 Task: Create a due date automation trigger when advanced on, on the monday of the week a card is due add dates not due today at 11:00 AM.
Action: Mouse moved to (976, 293)
Screenshot: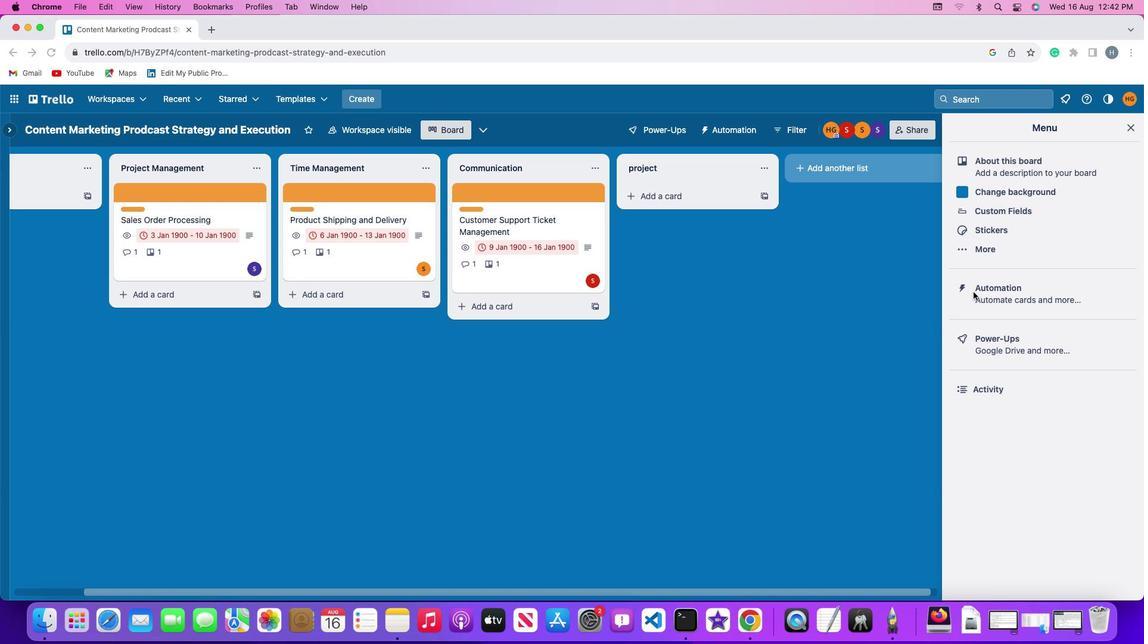 
Action: Mouse pressed left at (976, 293)
Screenshot: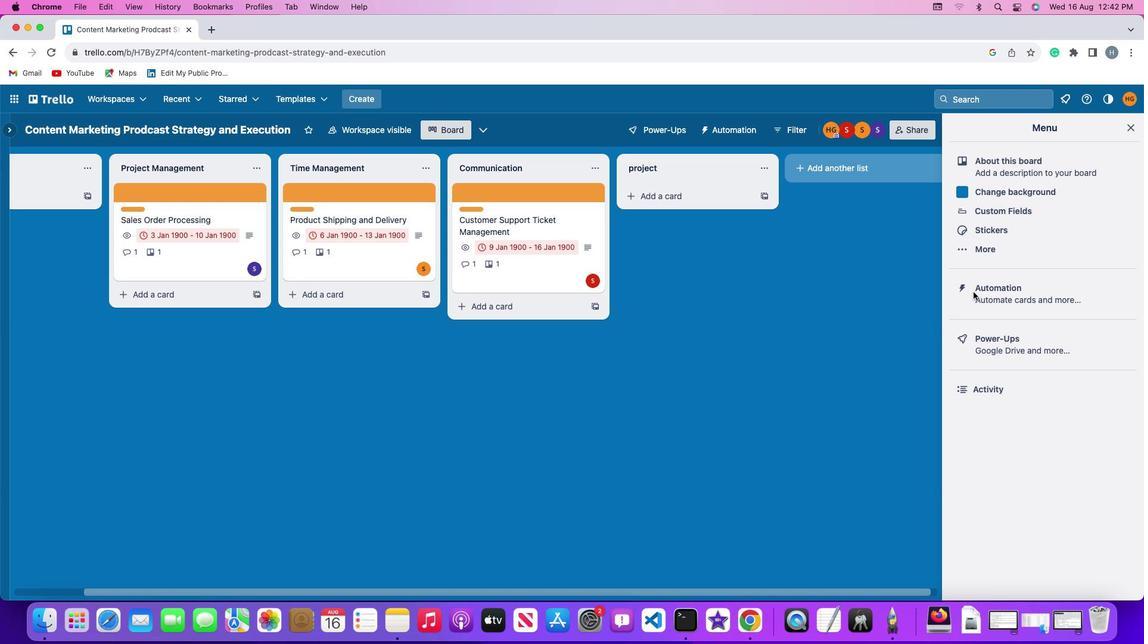 
Action: Mouse moved to (976, 293)
Screenshot: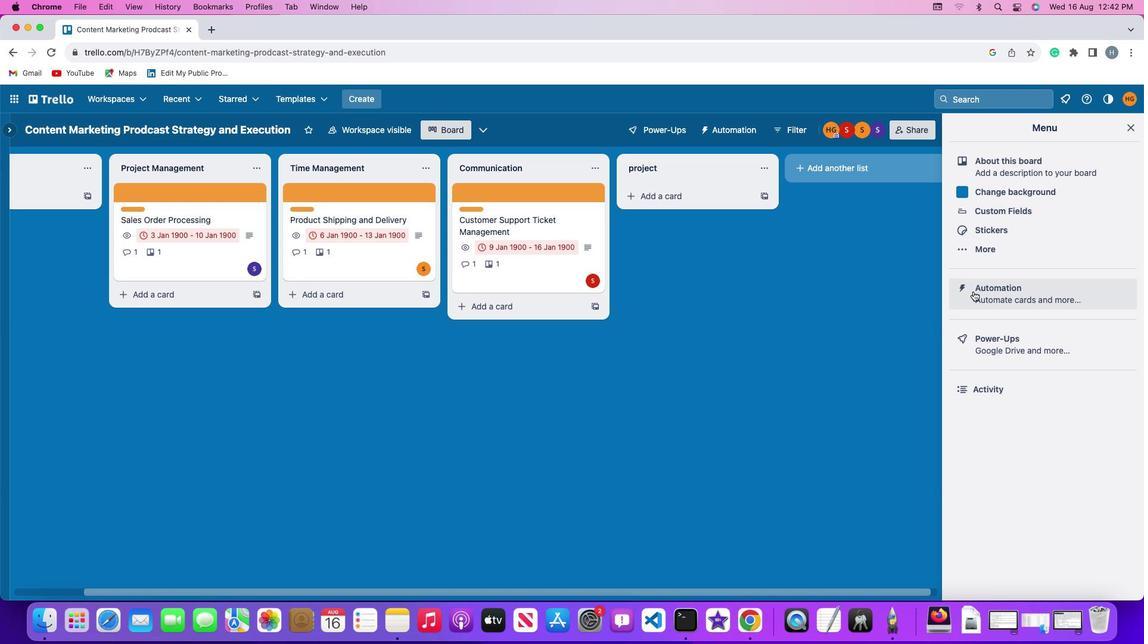 
Action: Mouse pressed left at (976, 293)
Screenshot: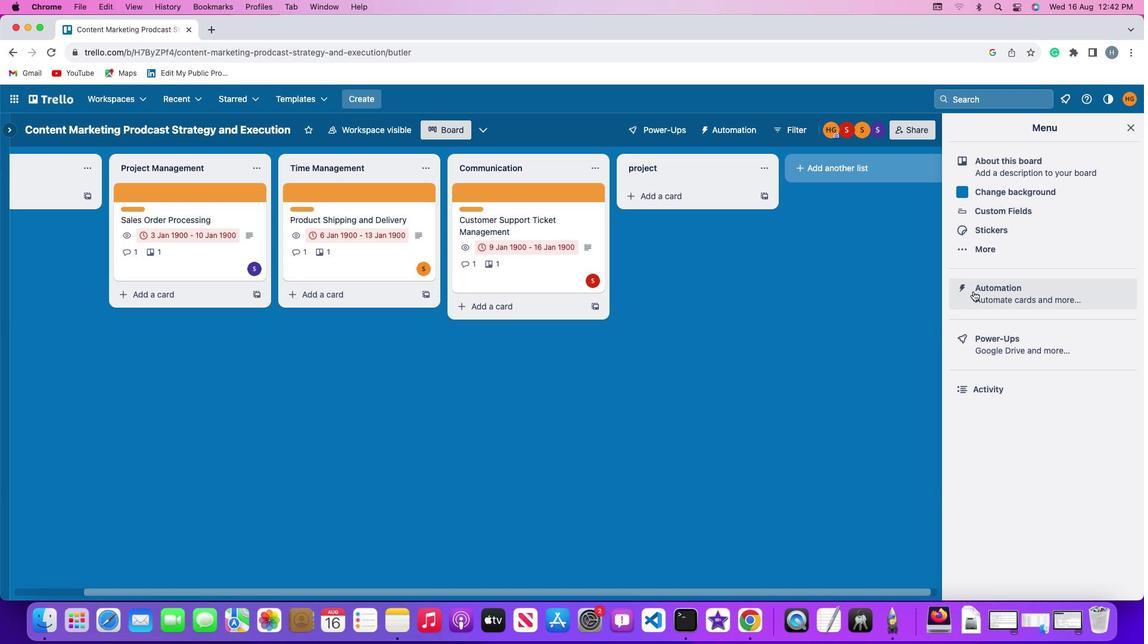 
Action: Mouse moved to (64, 286)
Screenshot: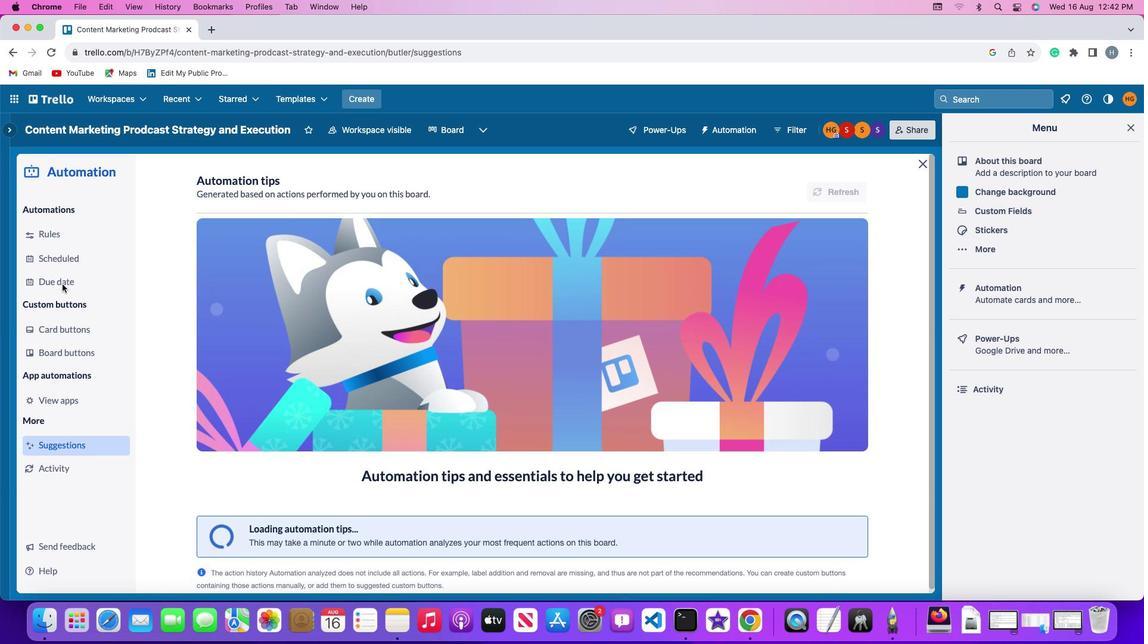 
Action: Mouse pressed left at (64, 286)
Screenshot: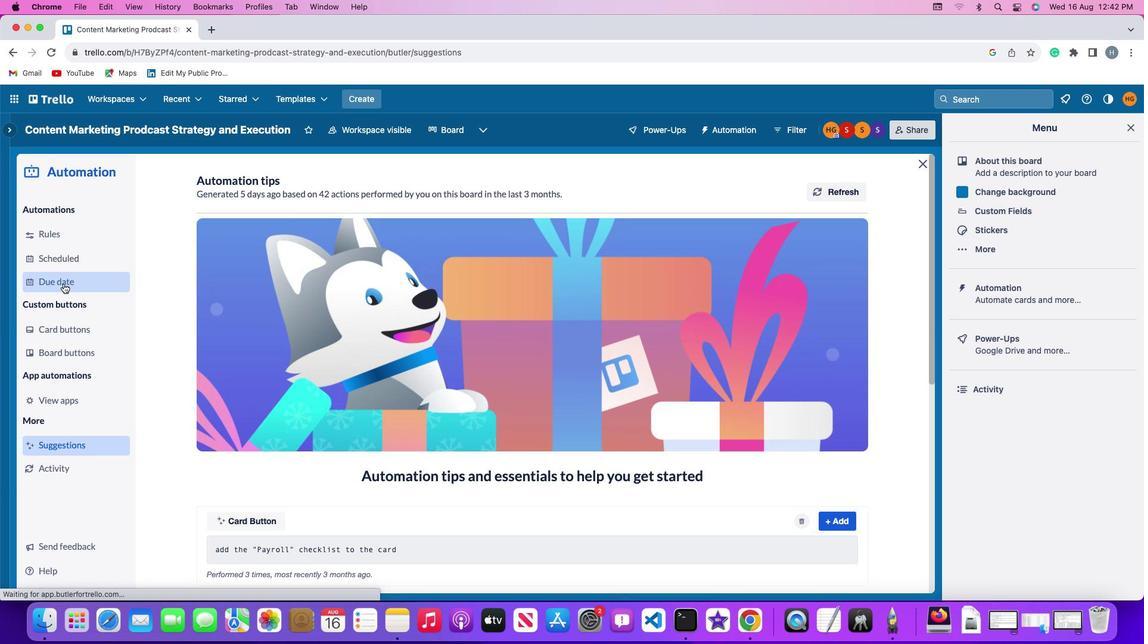 
Action: Mouse moved to (806, 186)
Screenshot: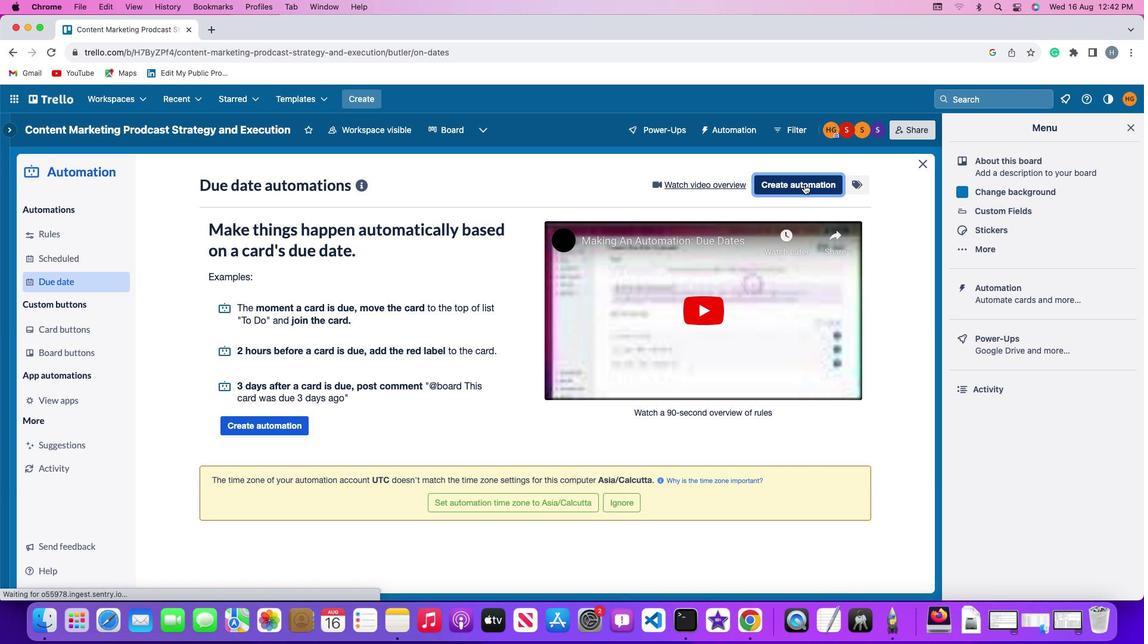 
Action: Mouse pressed left at (806, 186)
Screenshot: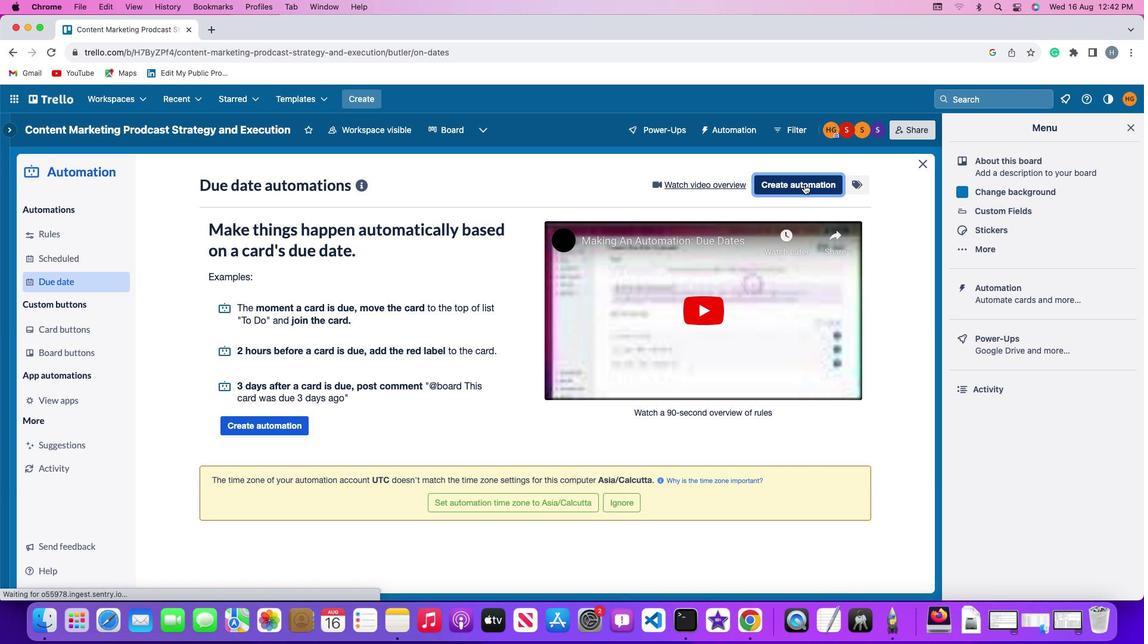 
Action: Mouse moved to (254, 302)
Screenshot: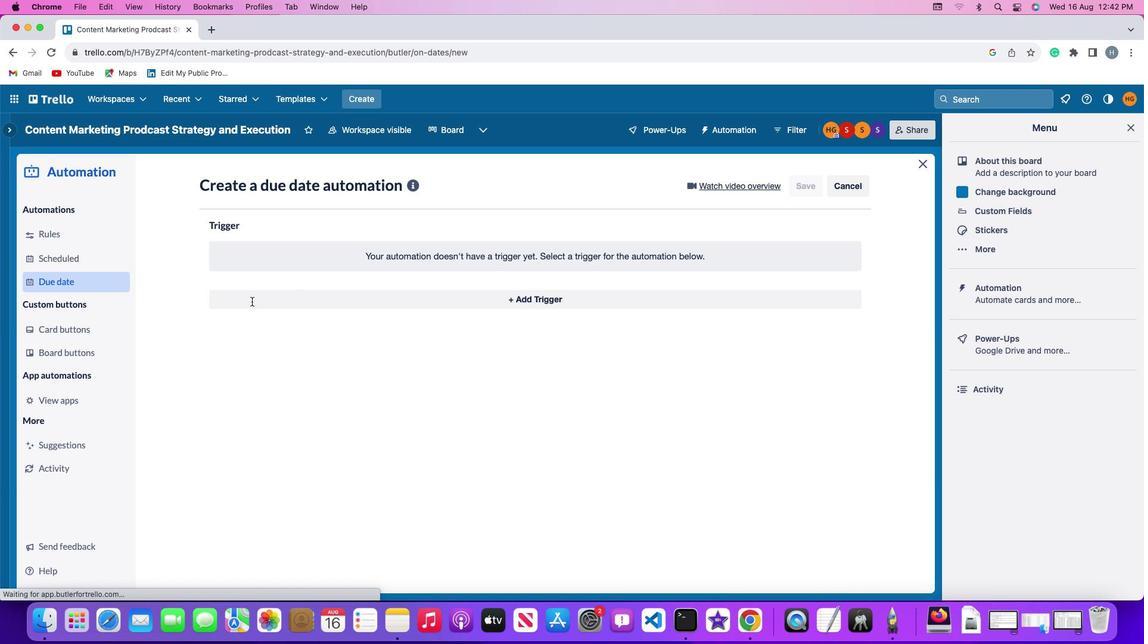 
Action: Mouse pressed left at (254, 302)
Screenshot: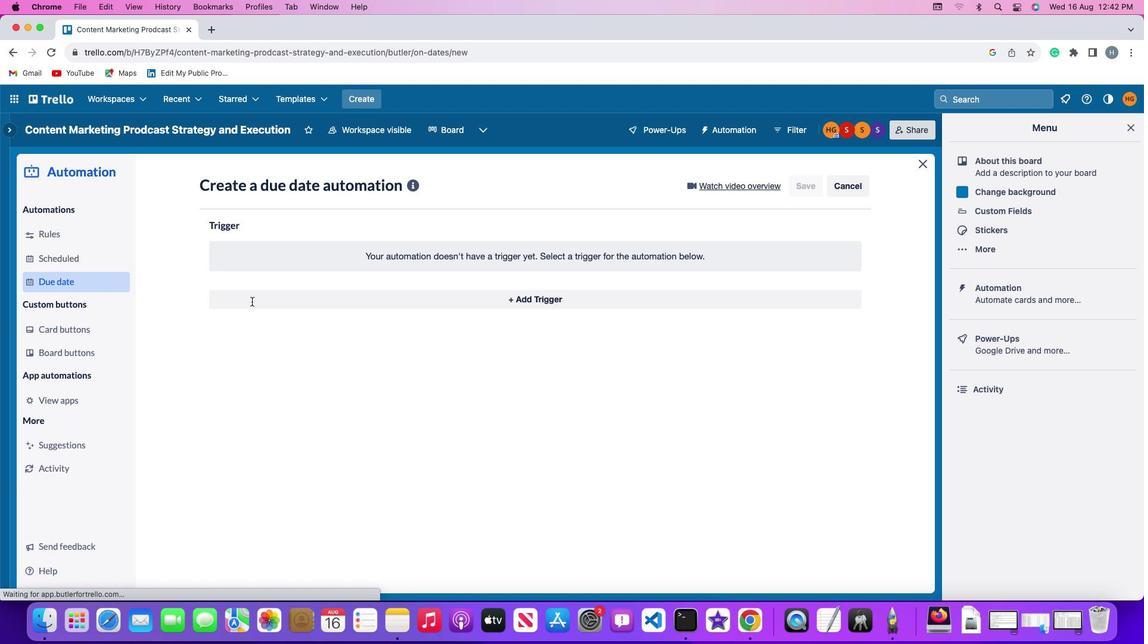 
Action: Mouse moved to (262, 514)
Screenshot: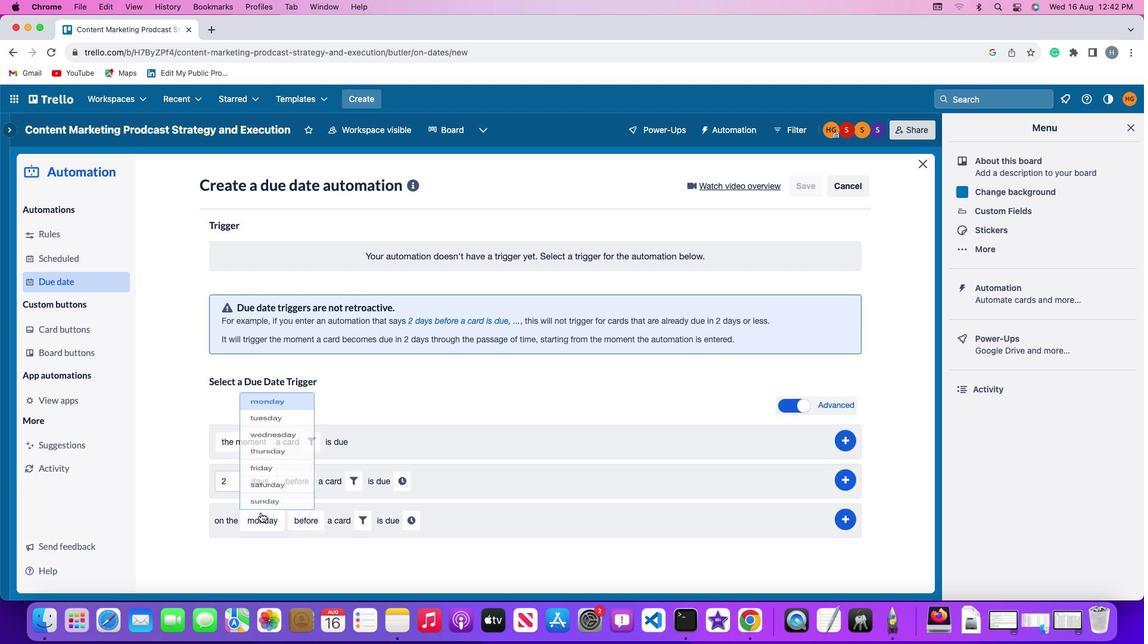 
Action: Mouse pressed left at (262, 514)
Screenshot: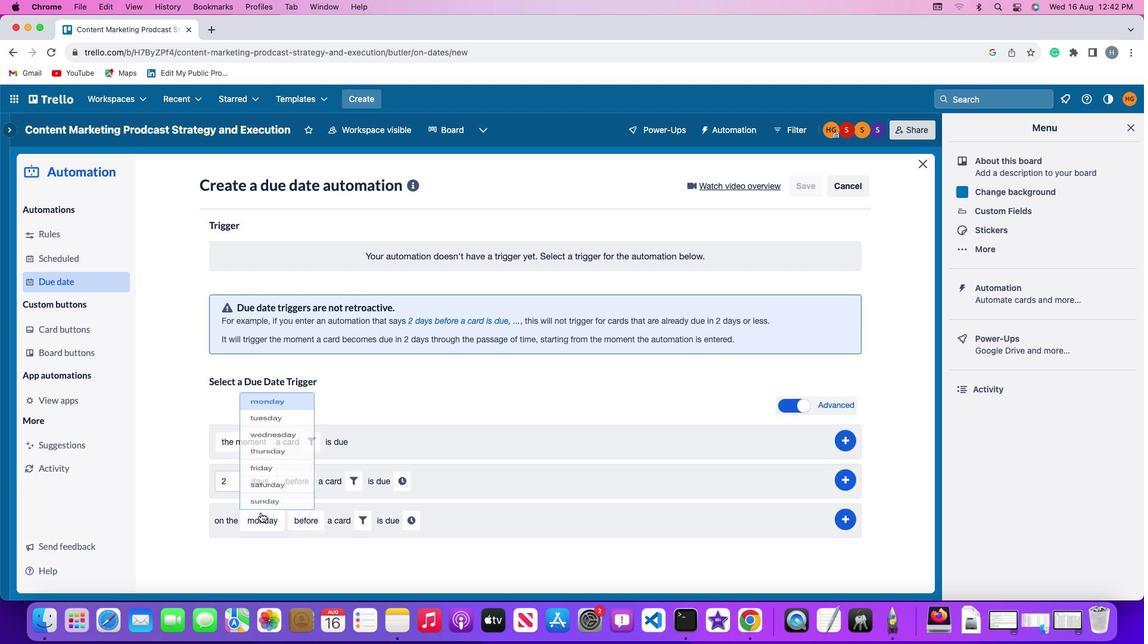 
Action: Mouse moved to (272, 359)
Screenshot: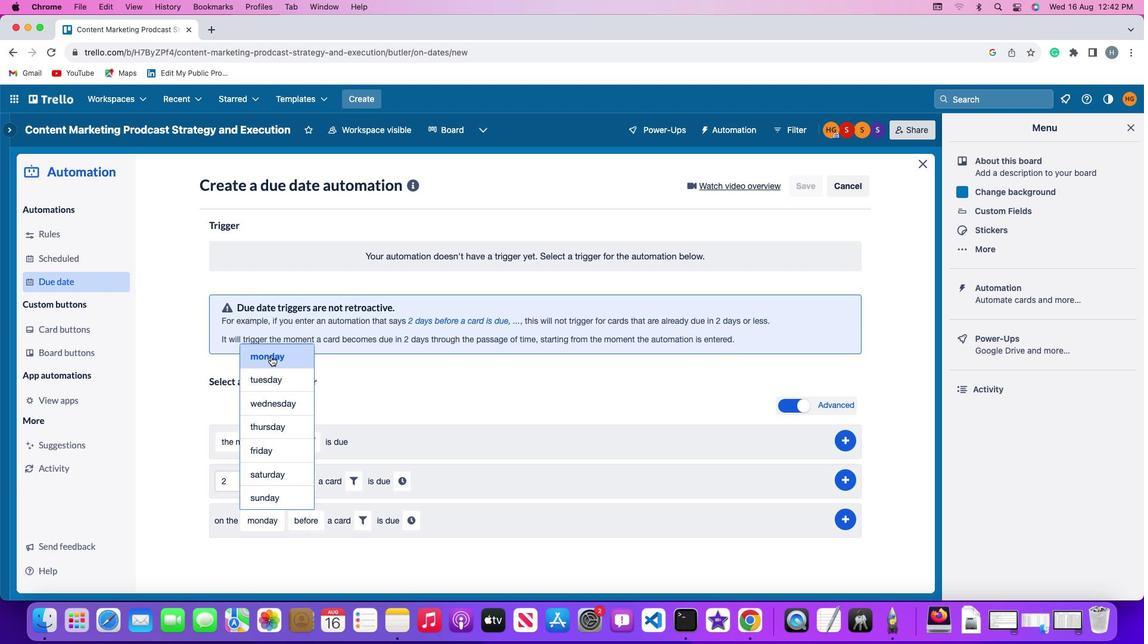 
Action: Mouse pressed left at (272, 359)
Screenshot: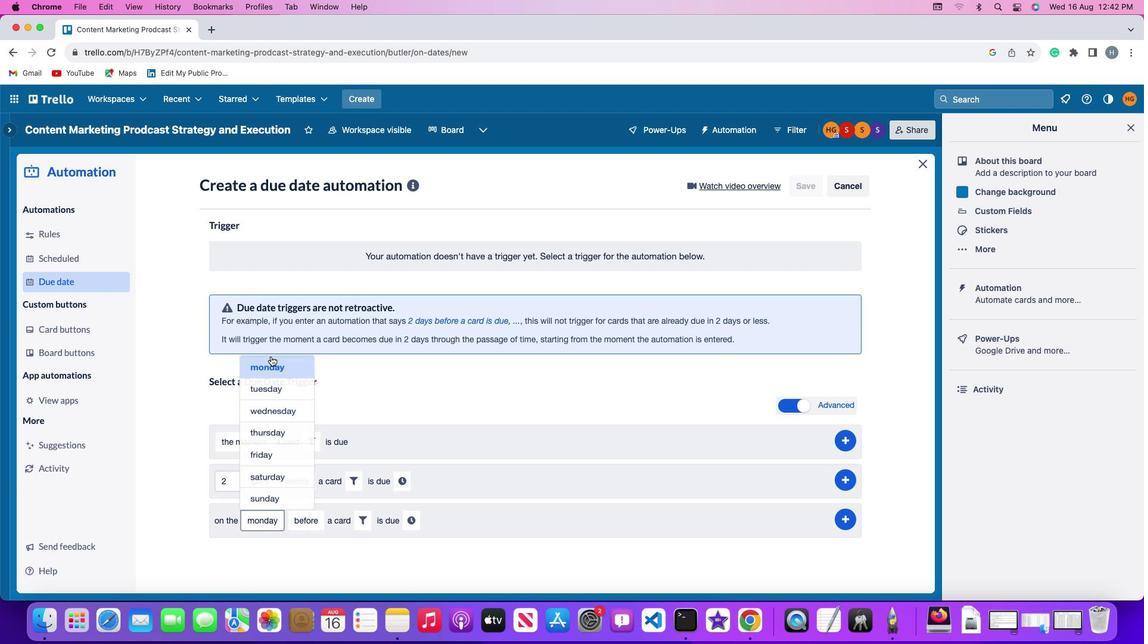 
Action: Mouse moved to (307, 530)
Screenshot: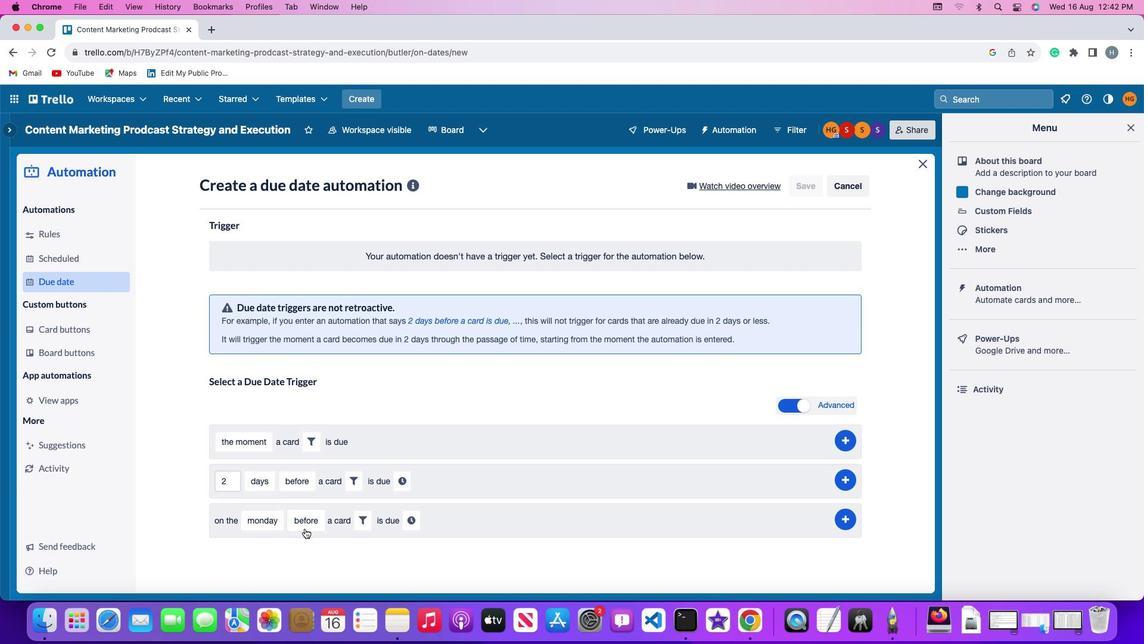 
Action: Mouse pressed left at (307, 530)
Screenshot: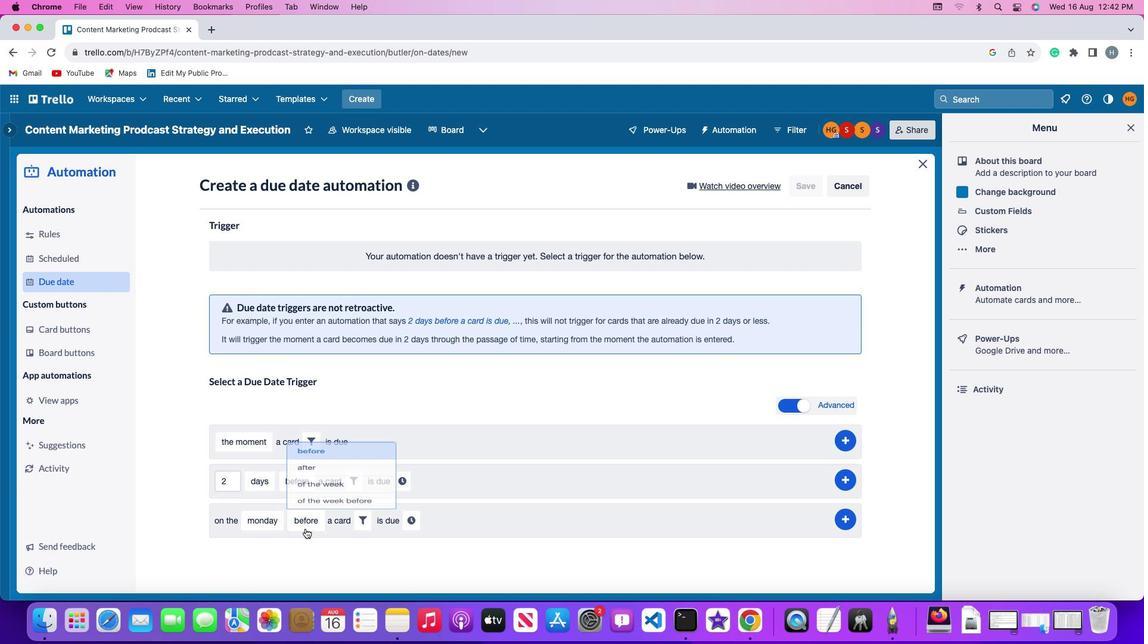
Action: Mouse moved to (317, 472)
Screenshot: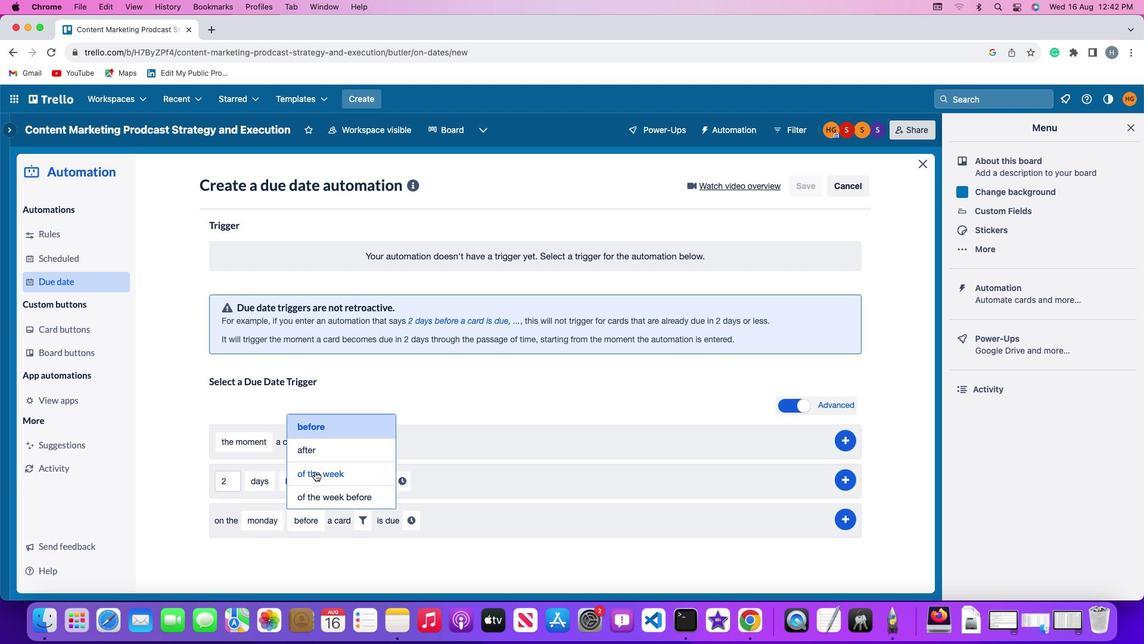 
Action: Mouse pressed left at (317, 472)
Screenshot: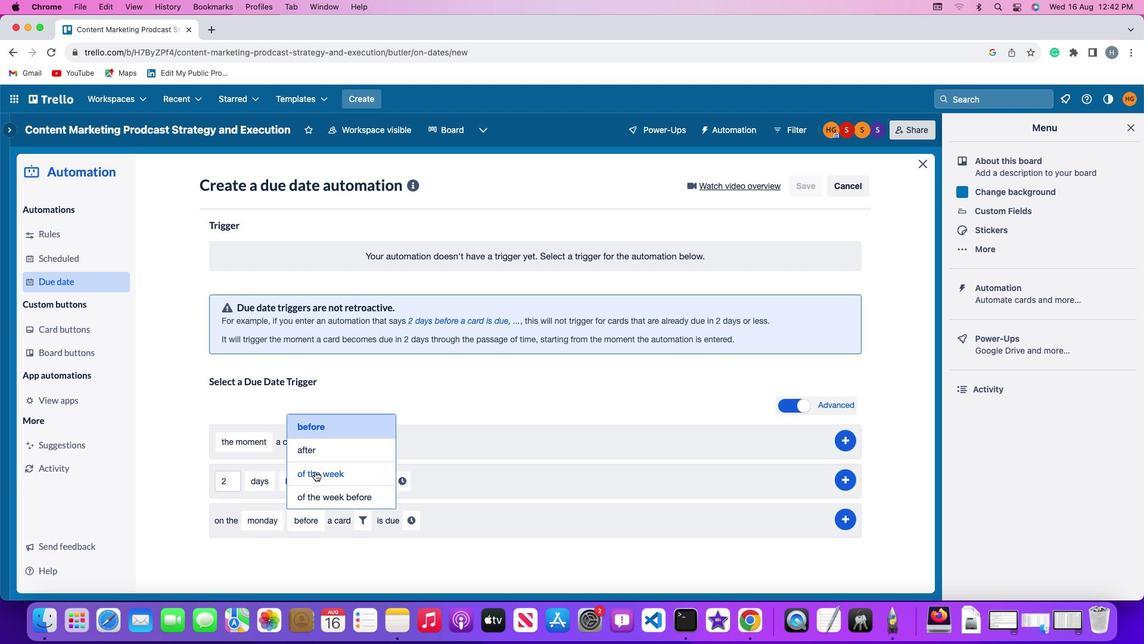 
Action: Mouse moved to (379, 519)
Screenshot: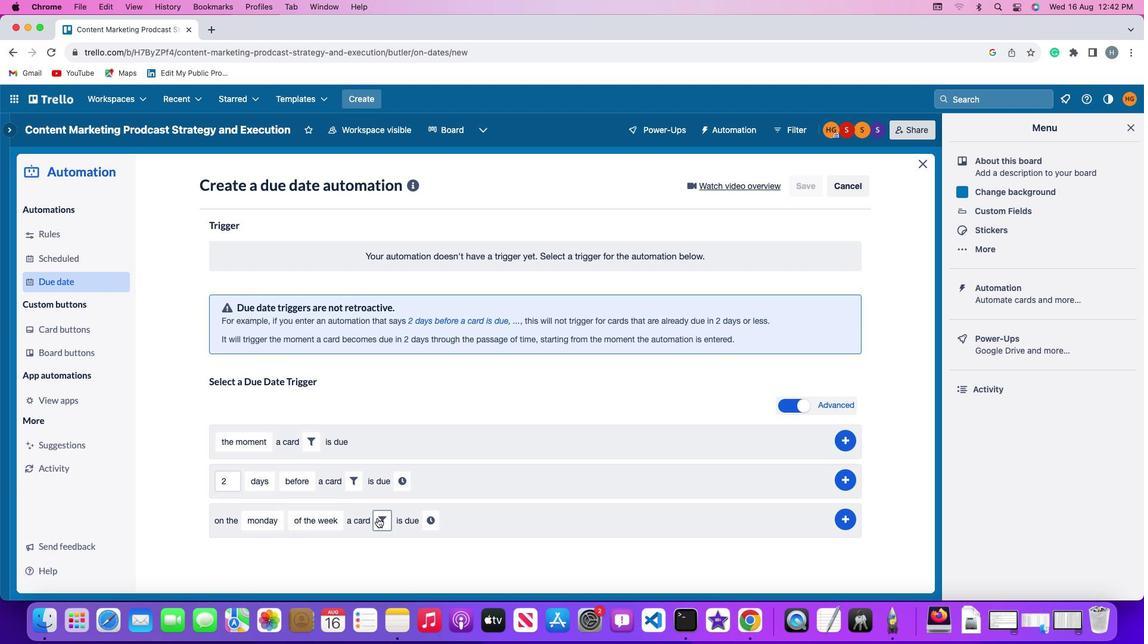 
Action: Mouse pressed left at (379, 519)
Screenshot: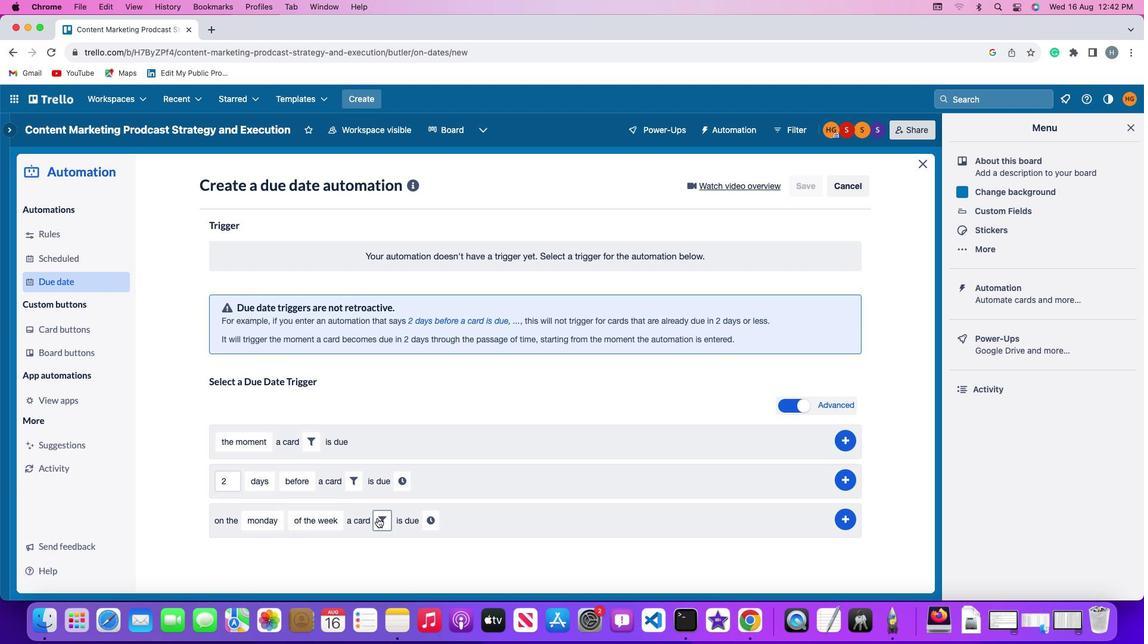 
Action: Mouse moved to (443, 554)
Screenshot: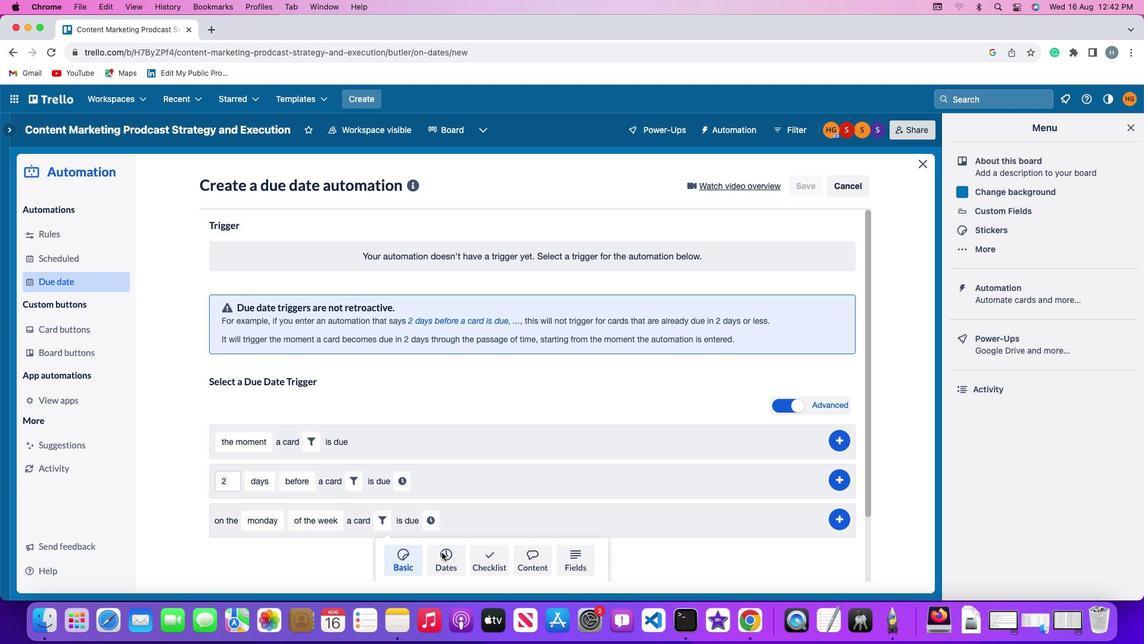 
Action: Mouse pressed left at (443, 554)
Screenshot: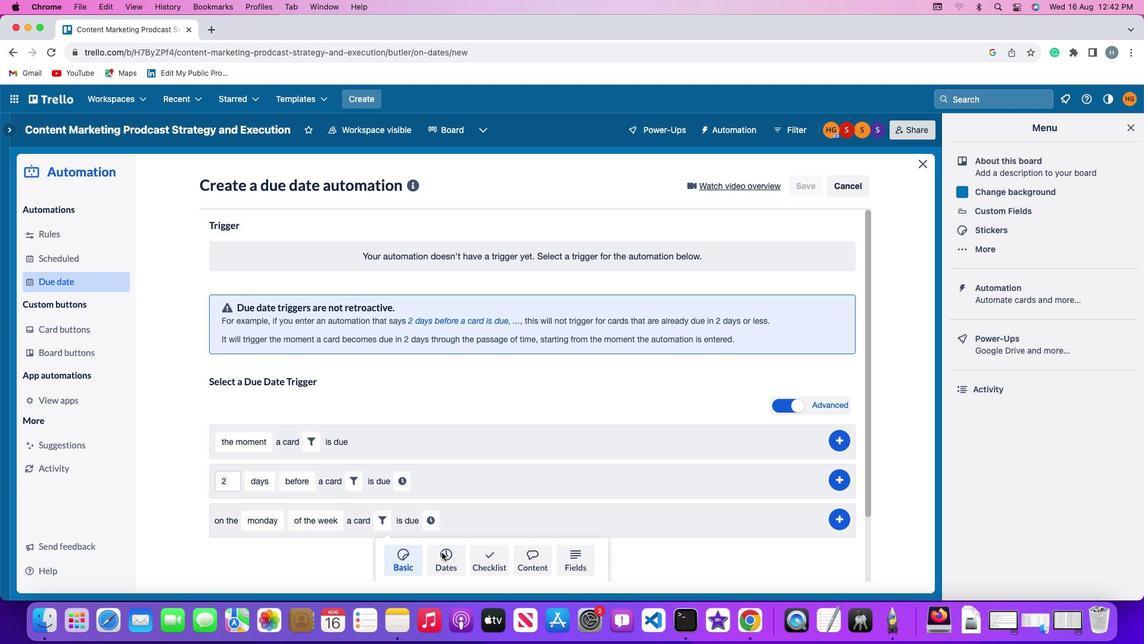 
Action: Mouse moved to (310, 565)
Screenshot: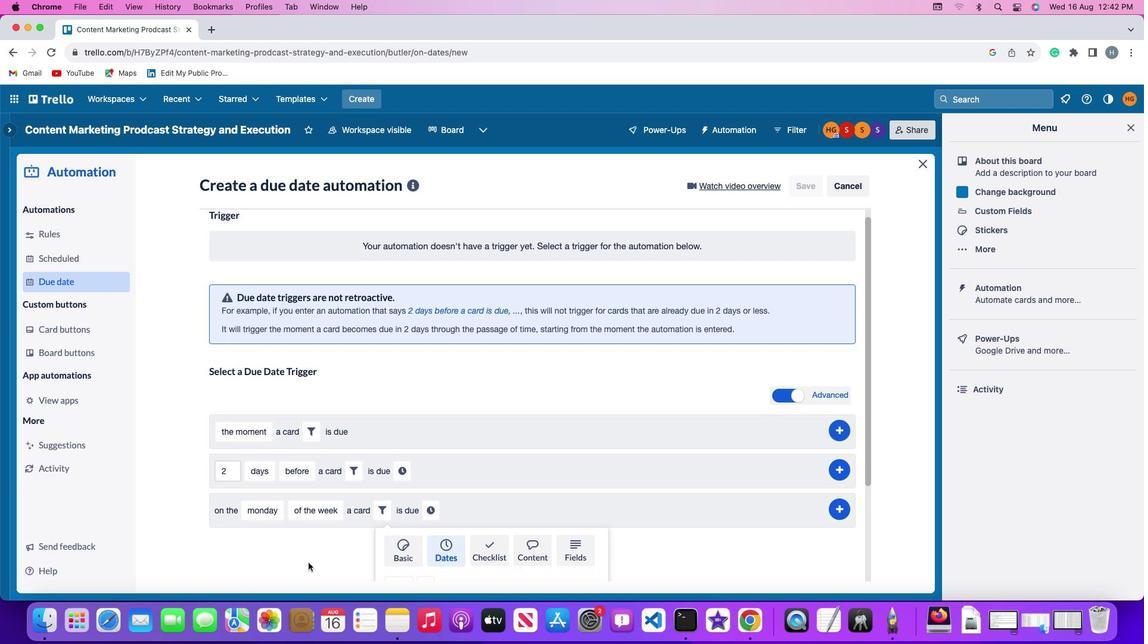 
Action: Mouse scrolled (310, 565) with delta (1, 1)
Screenshot: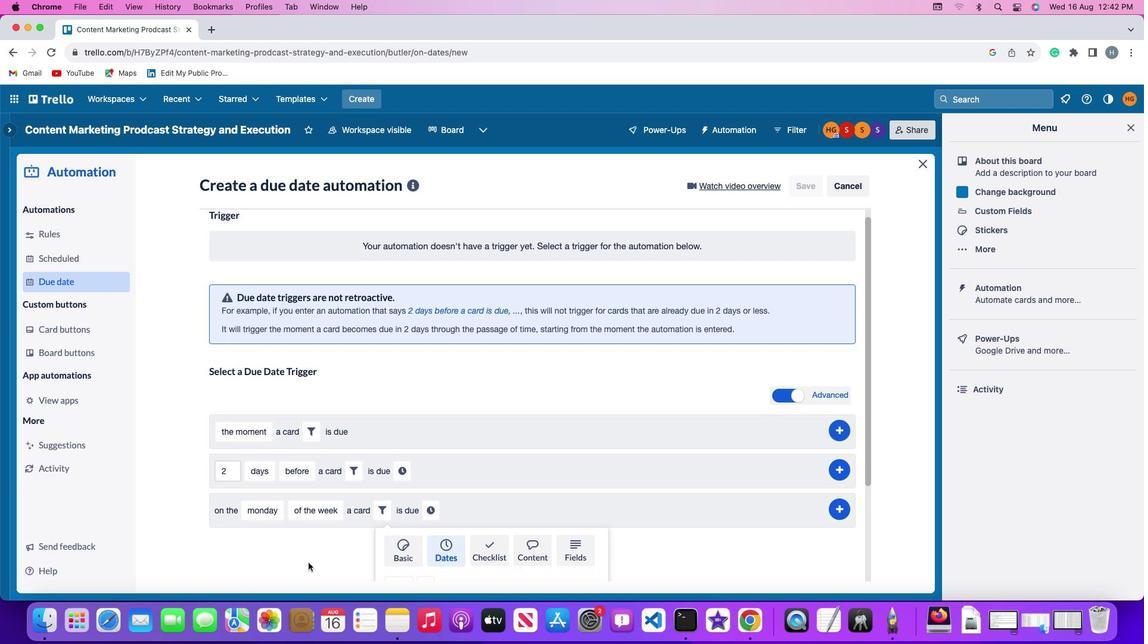 
Action: Mouse scrolled (310, 565) with delta (1, 1)
Screenshot: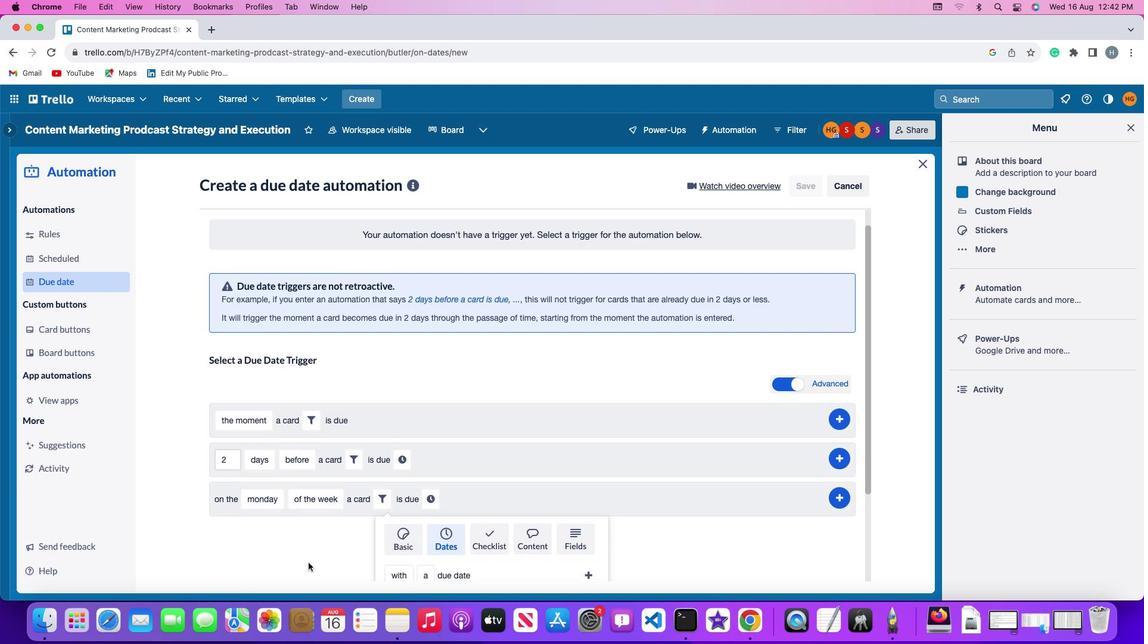 
Action: Mouse moved to (310, 564)
Screenshot: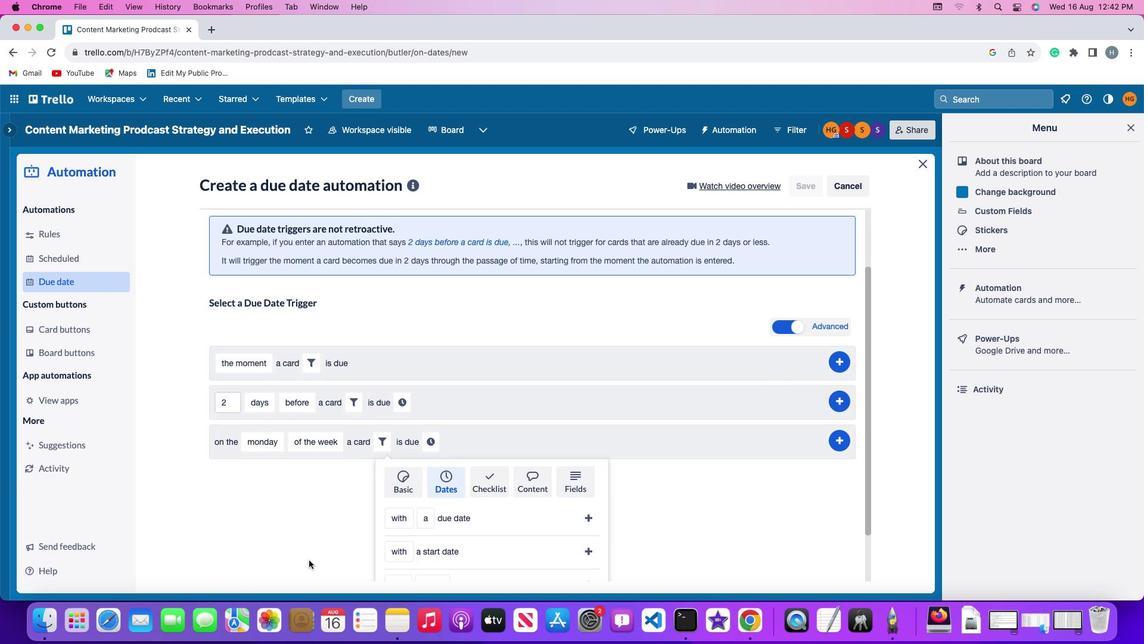 
Action: Mouse scrolled (310, 564) with delta (1, 0)
Screenshot: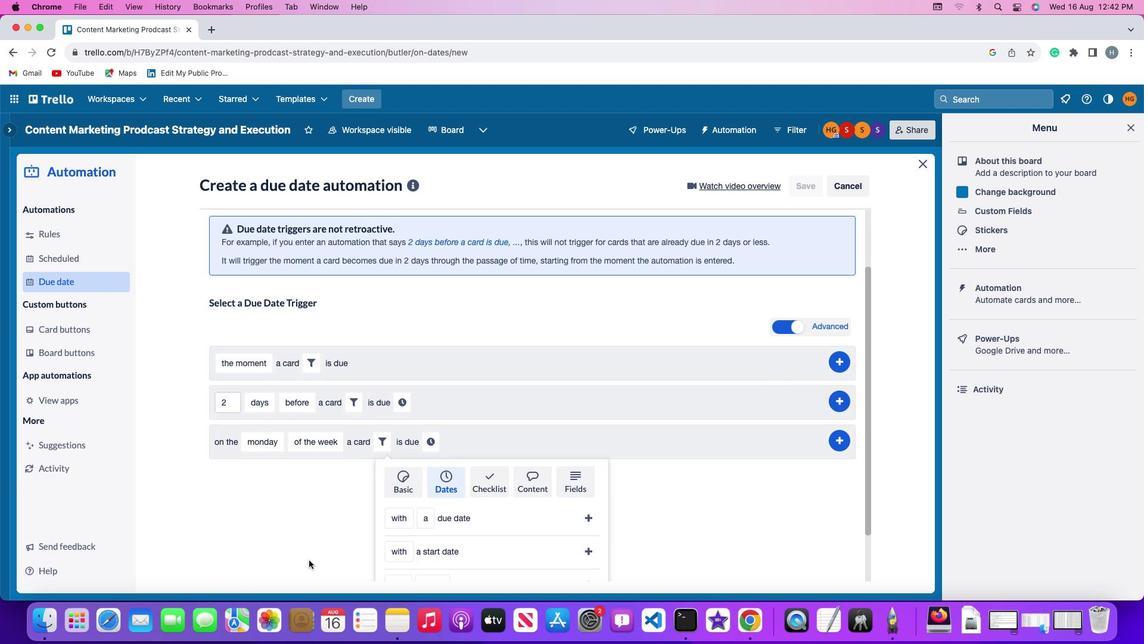 
Action: Mouse moved to (310, 564)
Screenshot: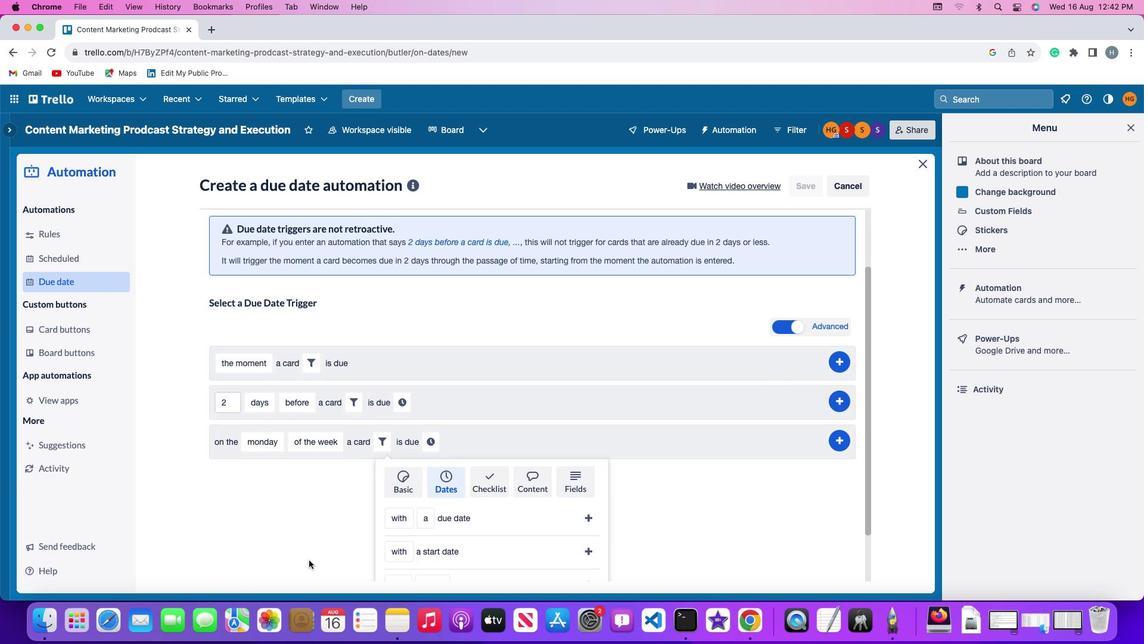 
Action: Mouse scrolled (310, 564) with delta (1, 0)
Screenshot: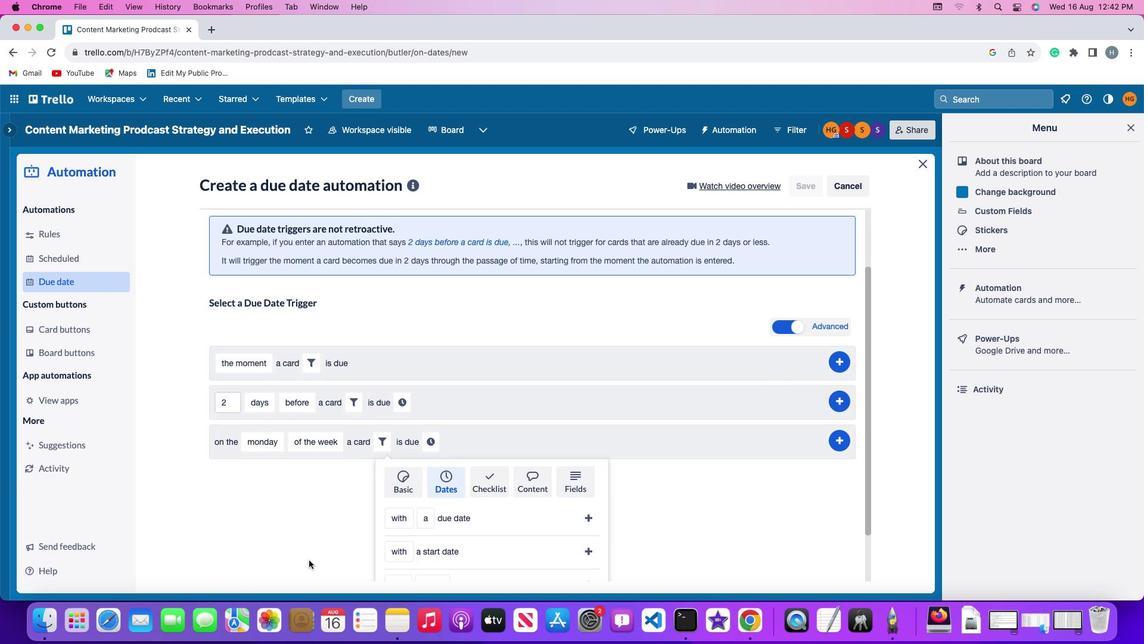 
Action: Mouse moved to (310, 564)
Screenshot: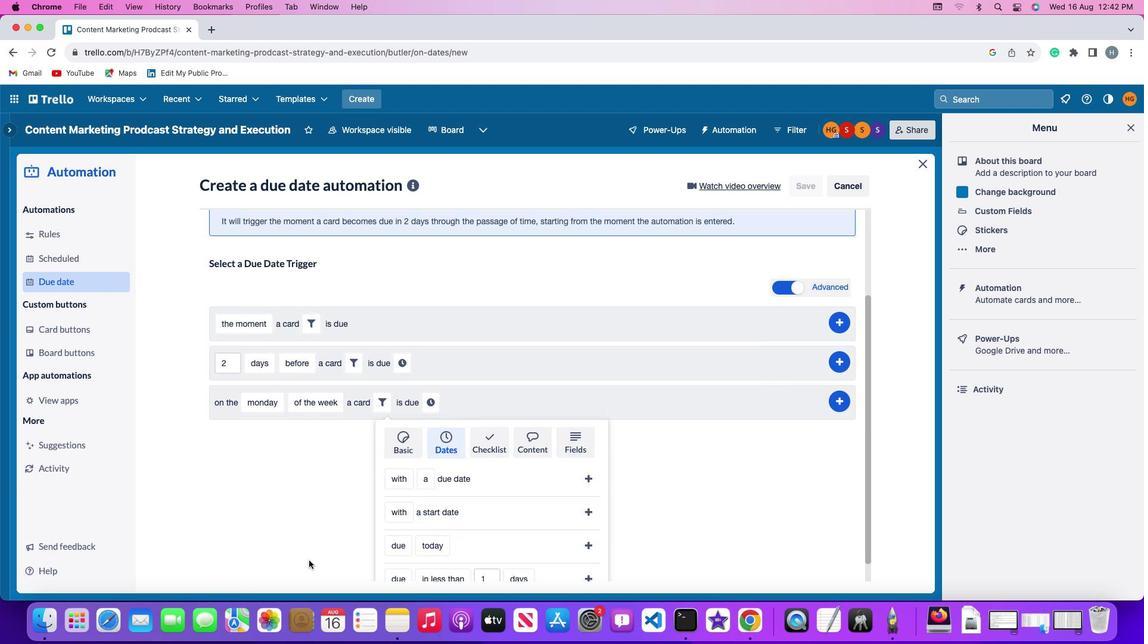 
Action: Mouse scrolled (310, 564) with delta (1, -1)
Screenshot: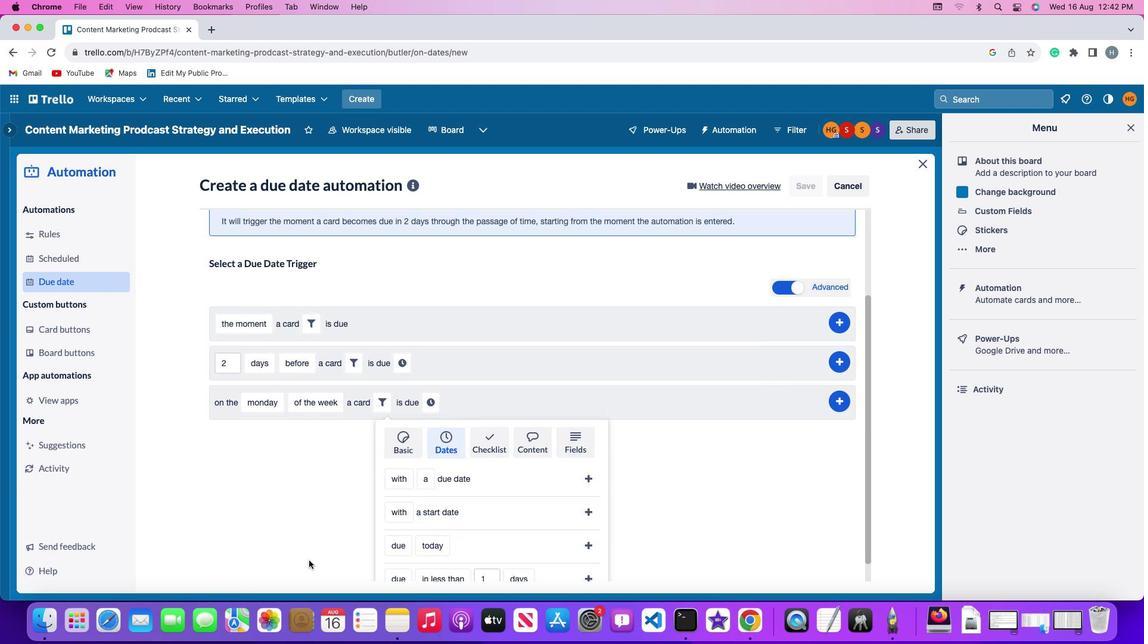 
Action: Mouse moved to (311, 562)
Screenshot: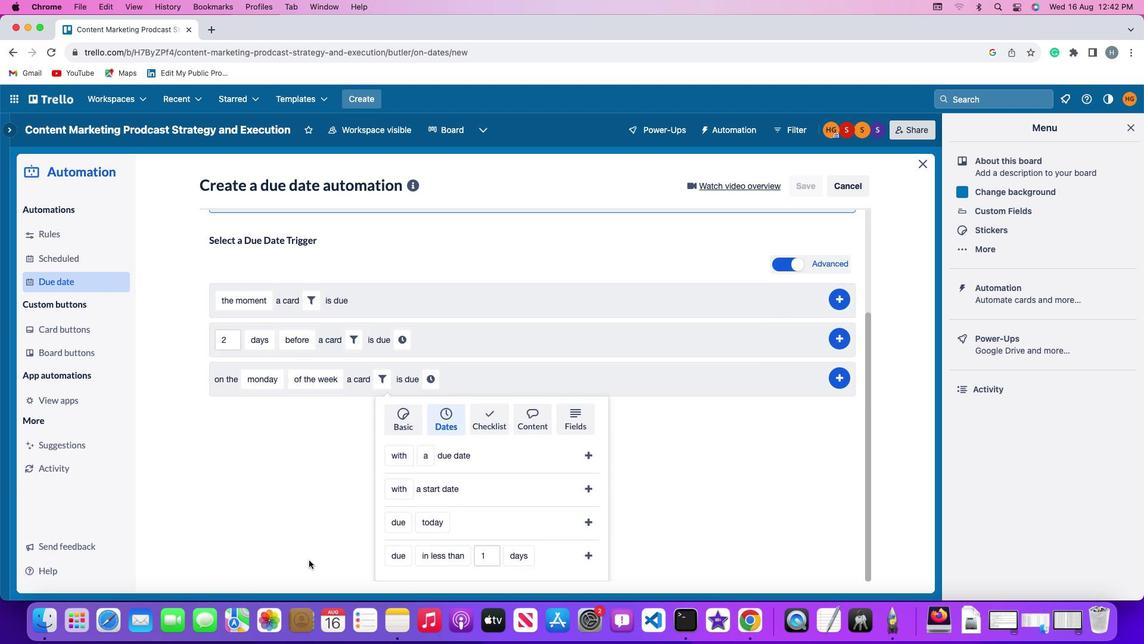 
Action: Mouse scrolled (311, 562) with delta (1, 1)
Screenshot: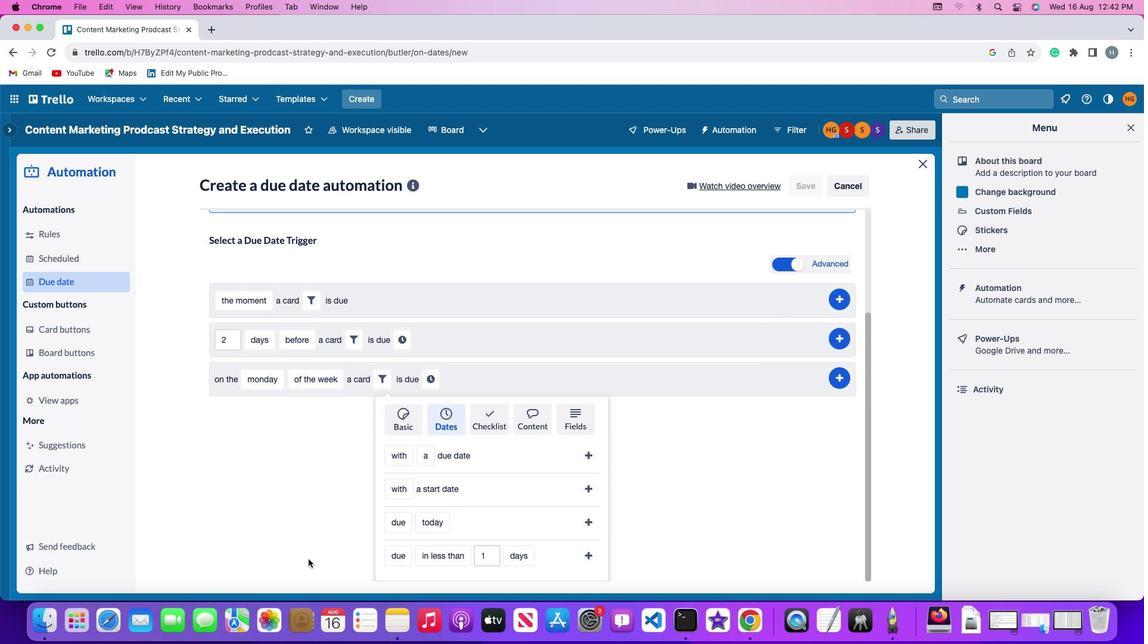 
Action: Mouse scrolled (311, 562) with delta (1, 1)
Screenshot: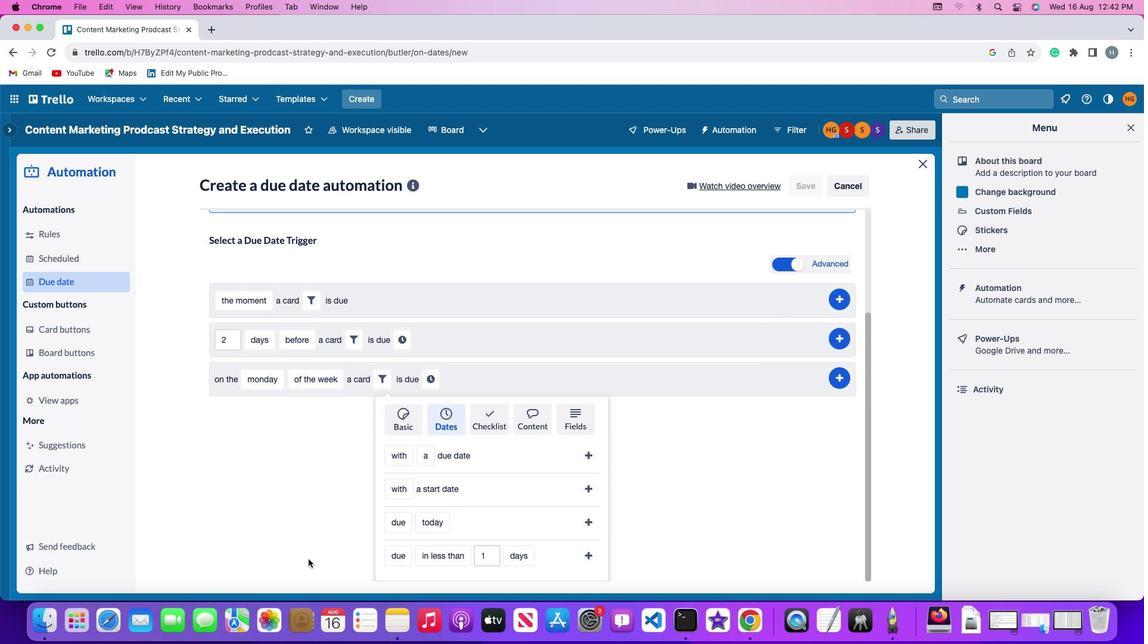 
Action: Mouse scrolled (311, 562) with delta (1, 0)
Screenshot: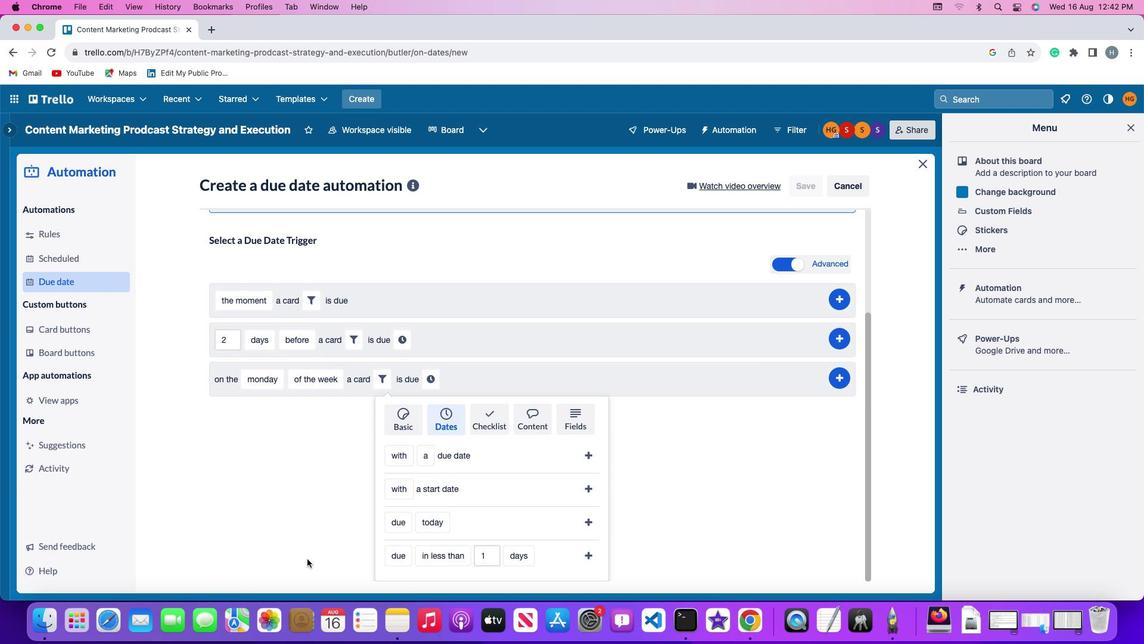 
Action: Mouse scrolled (311, 562) with delta (1, 0)
Screenshot: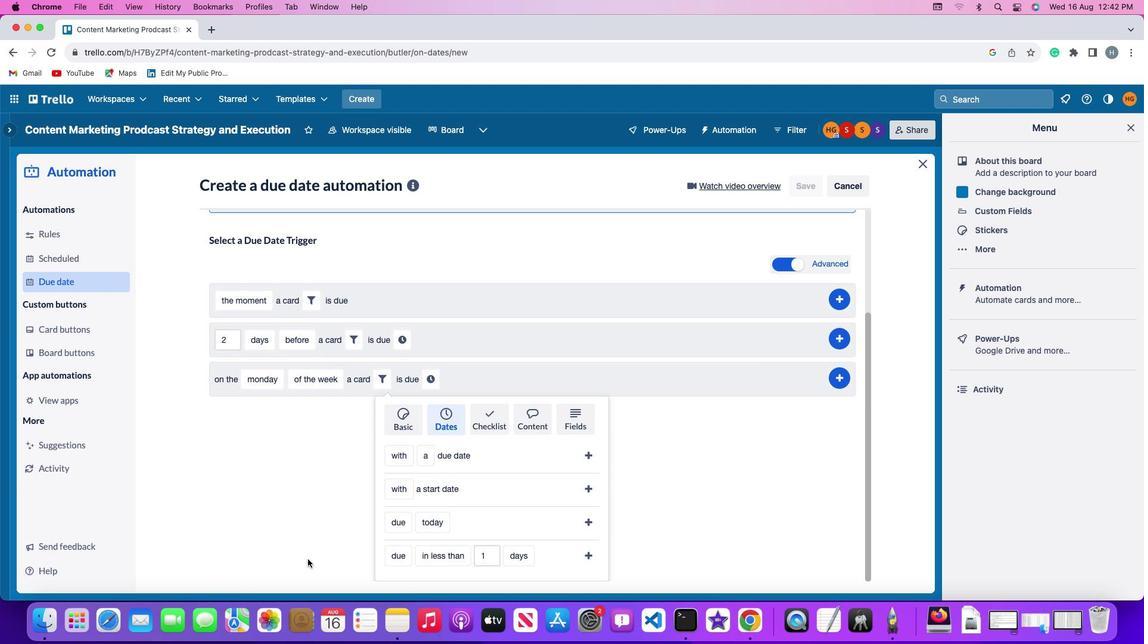 
Action: Mouse moved to (403, 523)
Screenshot: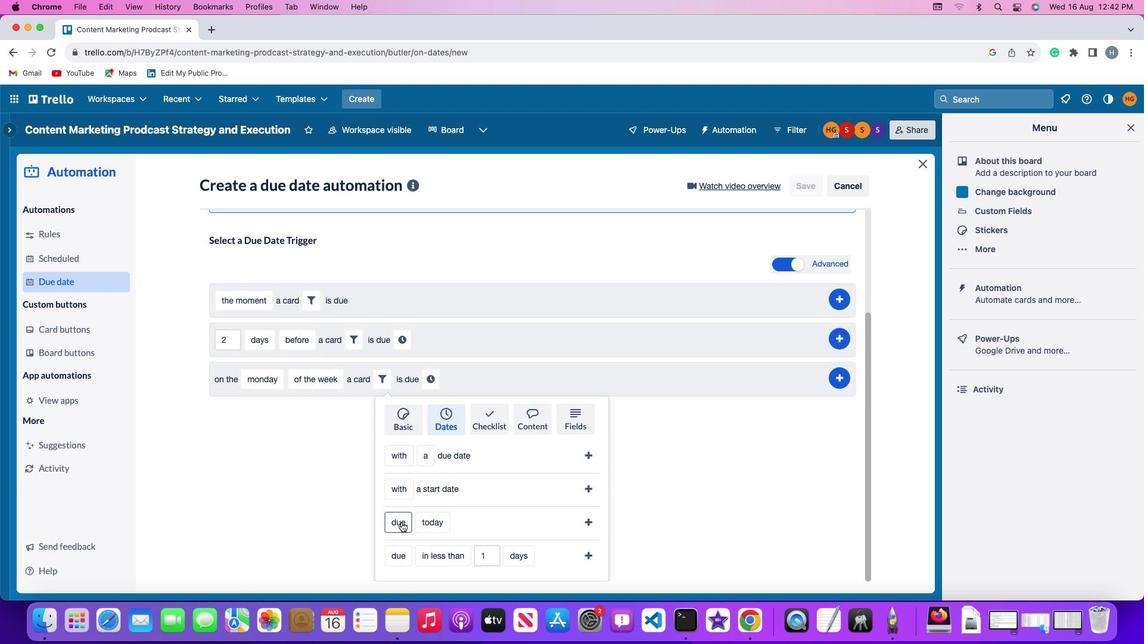 
Action: Mouse pressed left at (403, 523)
Screenshot: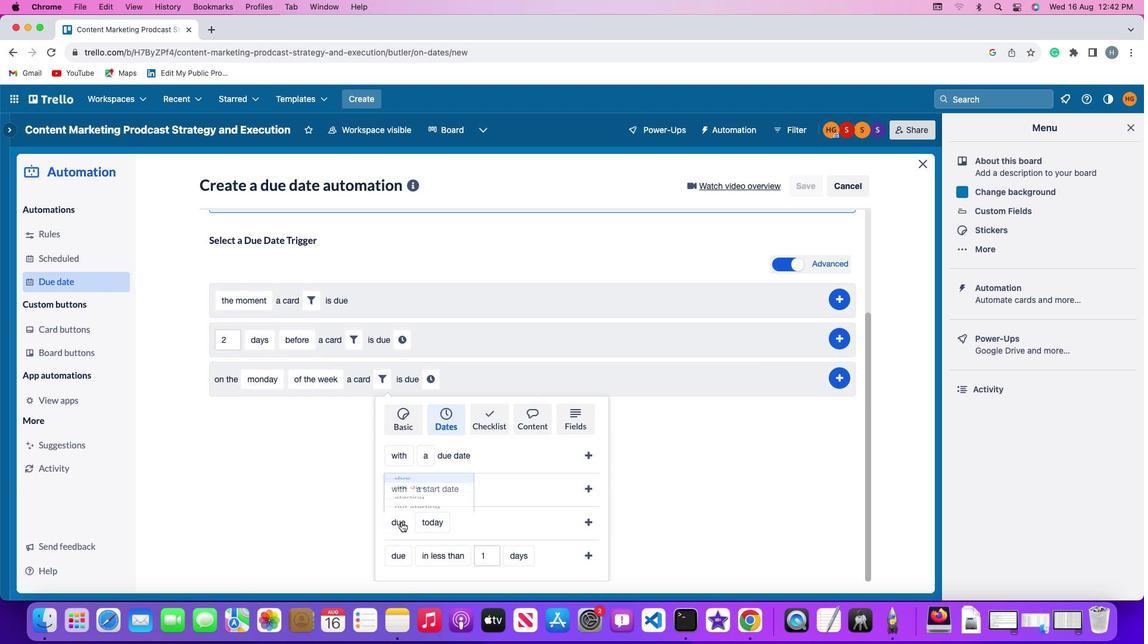 
Action: Mouse moved to (412, 450)
Screenshot: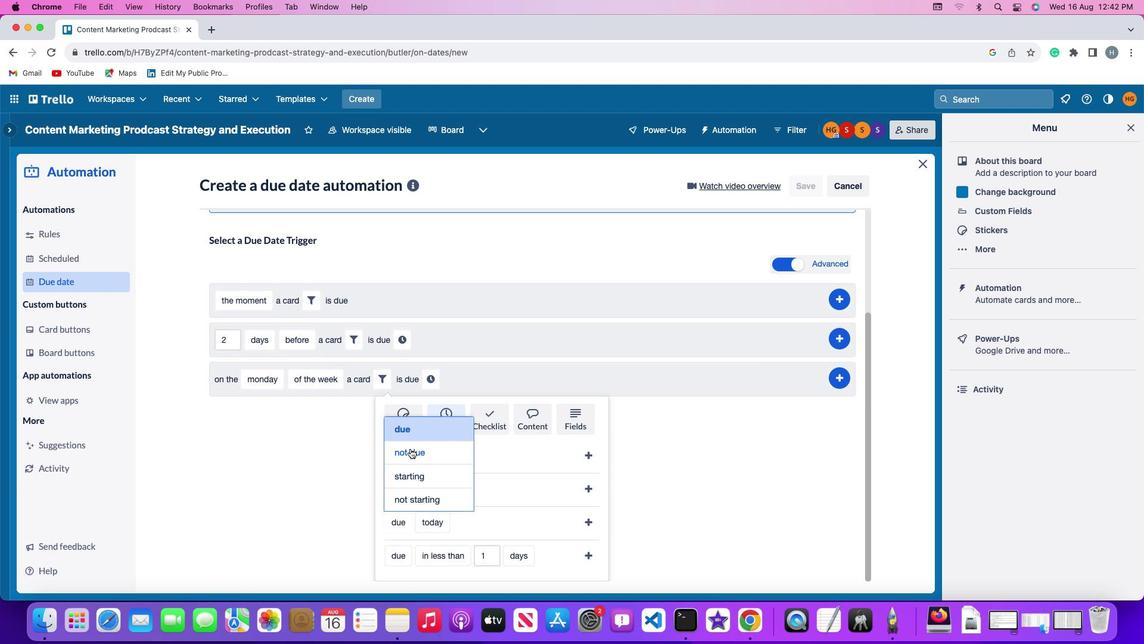 
Action: Mouse pressed left at (412, 450)
Screenshot: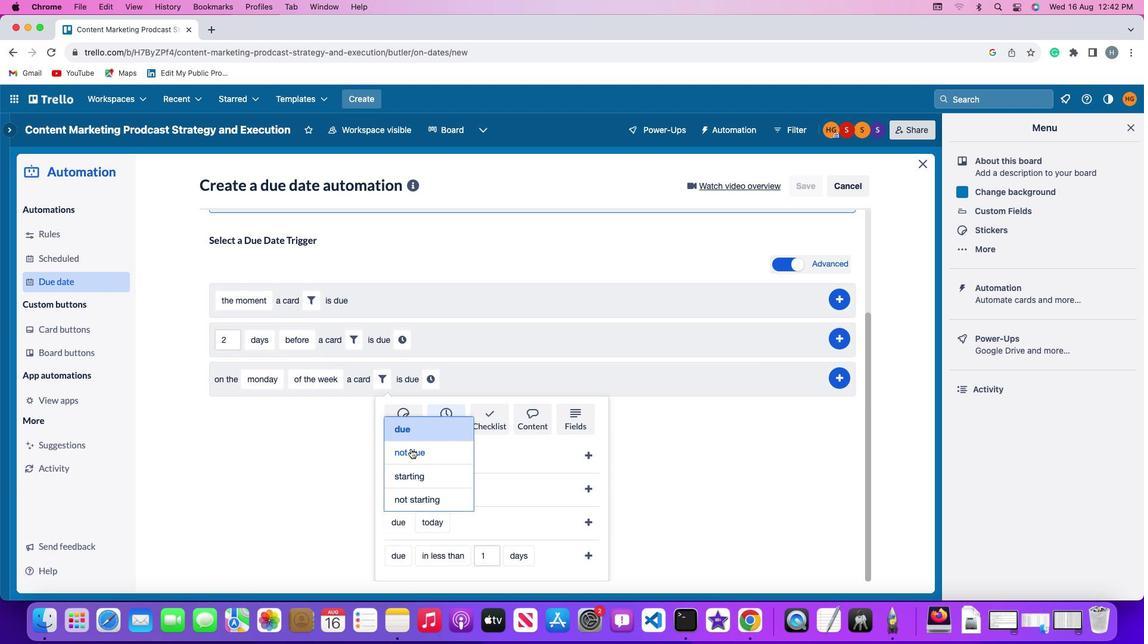 
Action: Mouse moved to (453, 527)
Screenshot: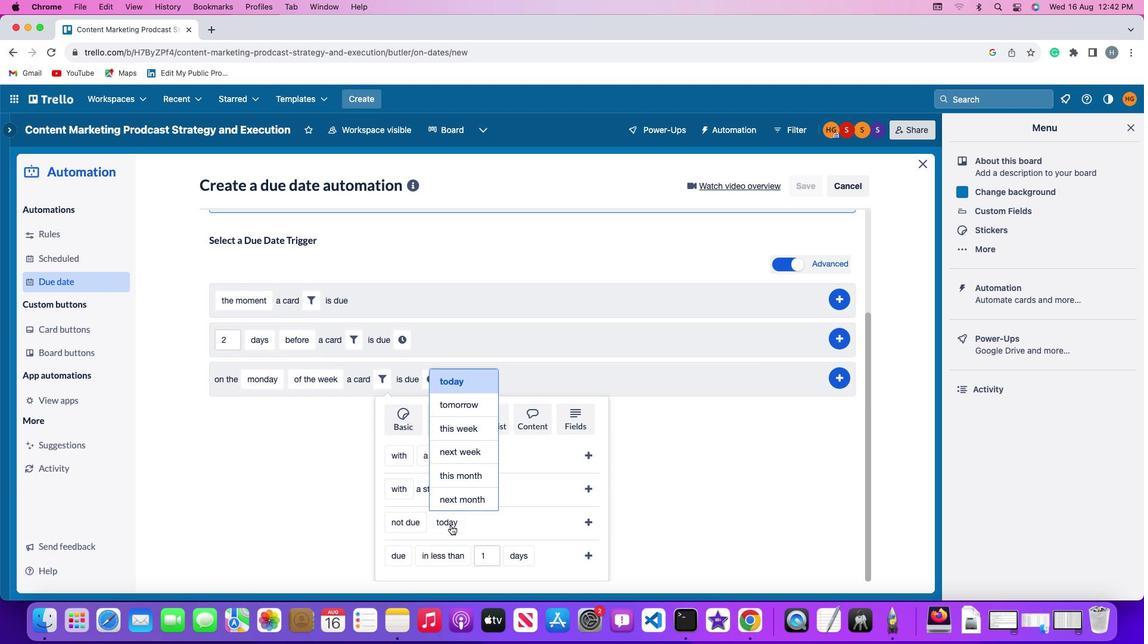 
Action: Mouse pressed left at (453, 527)
Screenshot: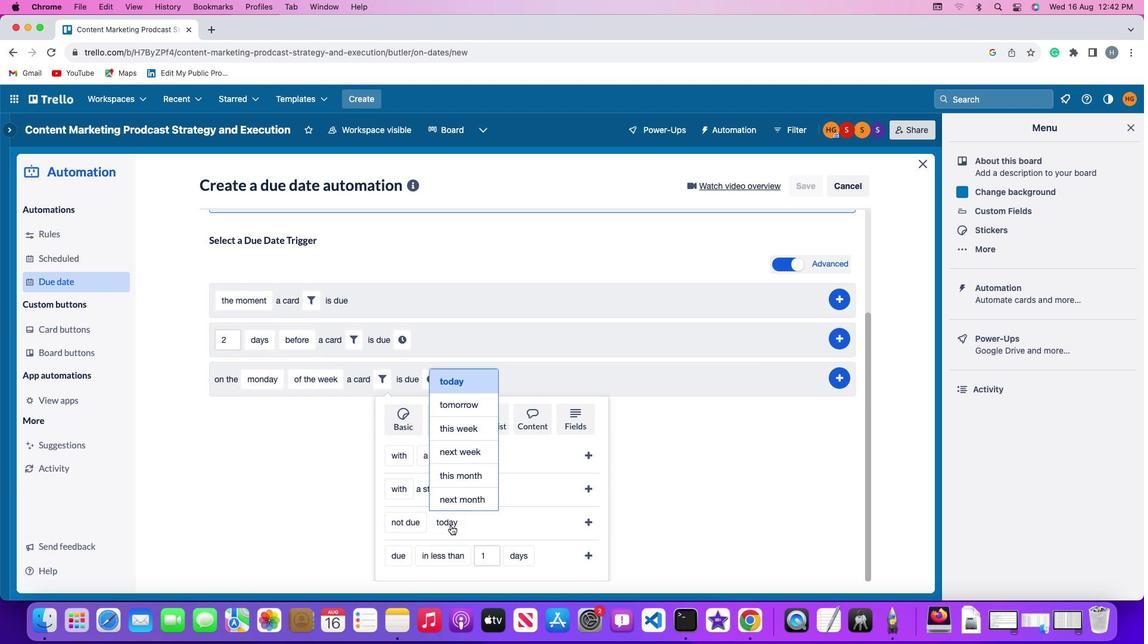 
Action: Mouse moved to (460, 382)
Screenshot: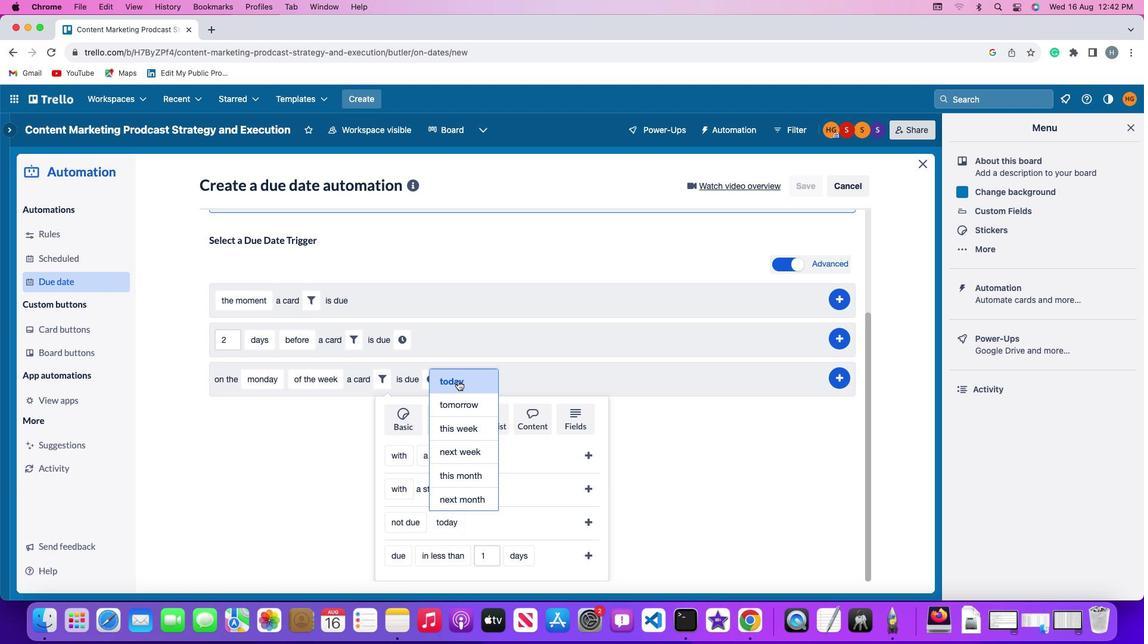 
Action: Mouse pressed left at (460, 382)
Screenshot: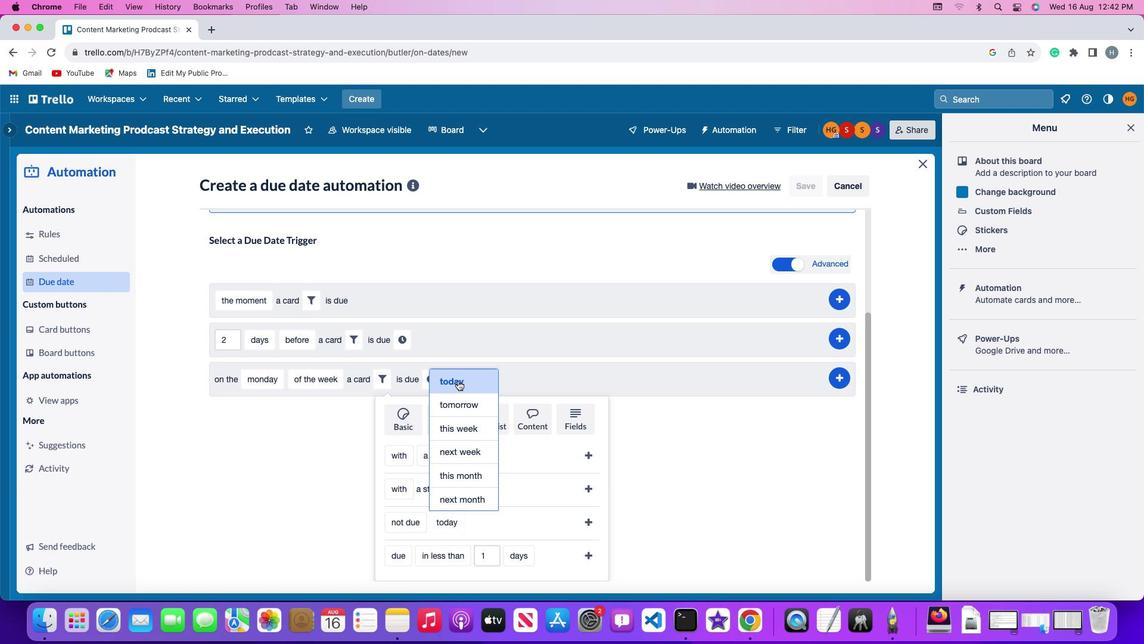 
Action: Mouse moved to (592, 522)
Screenshot: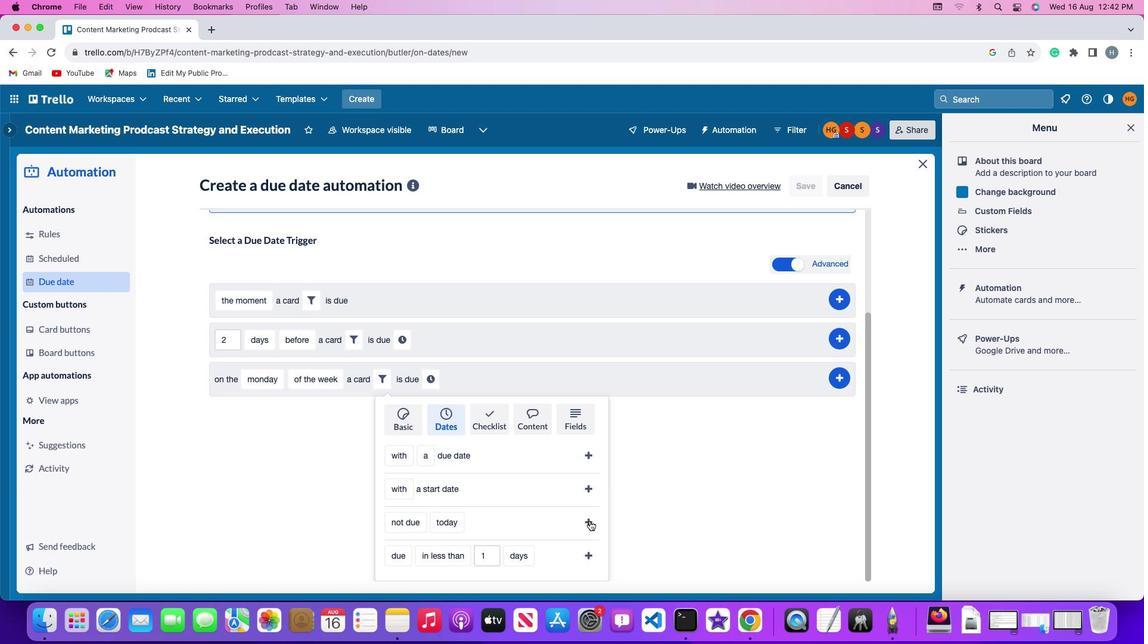 
Action: Mouse pressed left at (592, 522)
Screenshot: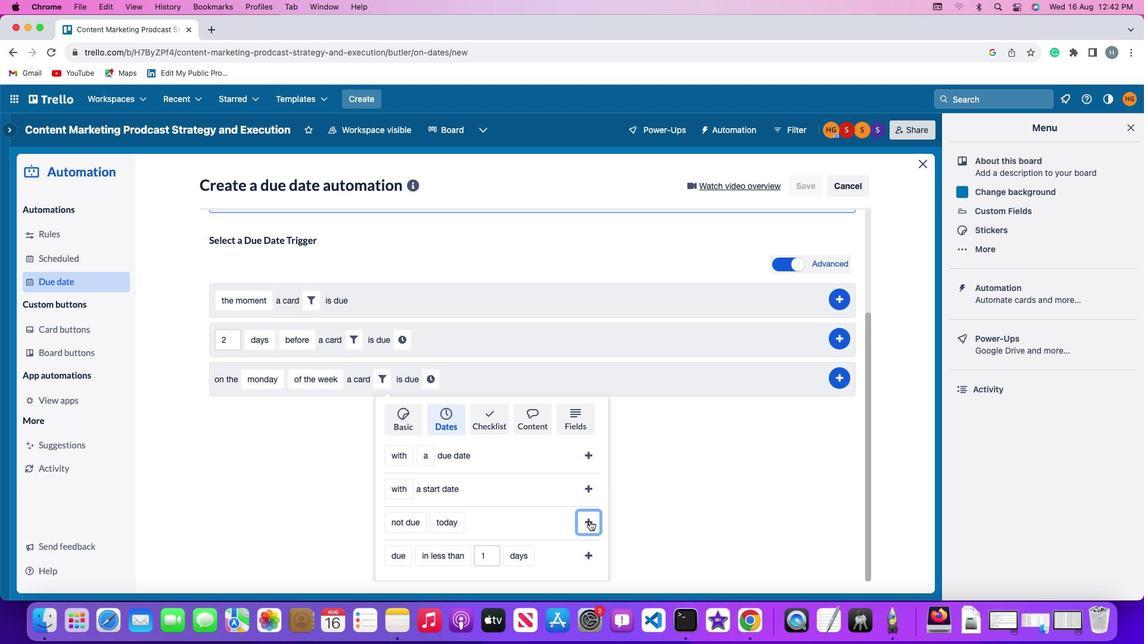 
Action: Mouse moved to (518, 522)
Screenshot: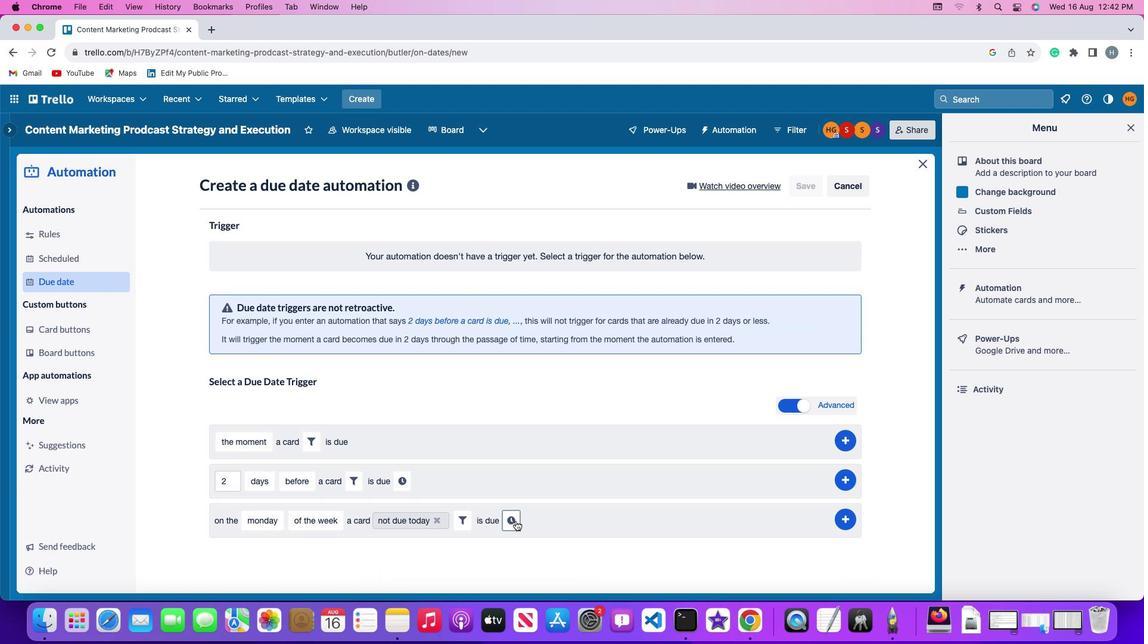 
Action: Mouse pressed left at (518, 522)
Screenshot: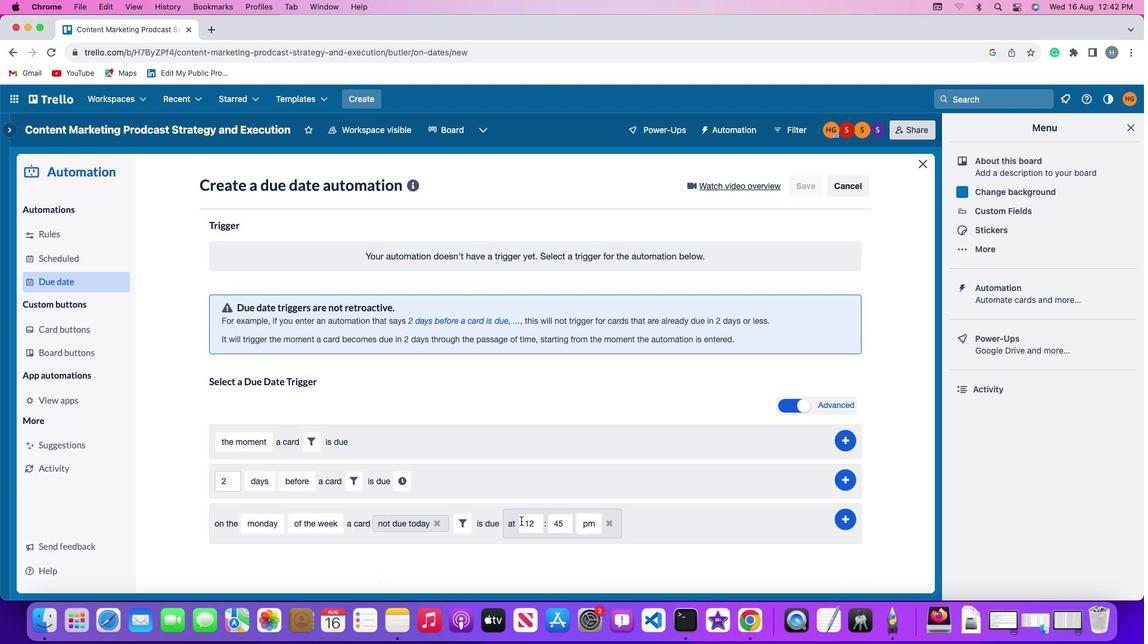 
Action: Mouse moved to (543, 523)
Screenshot: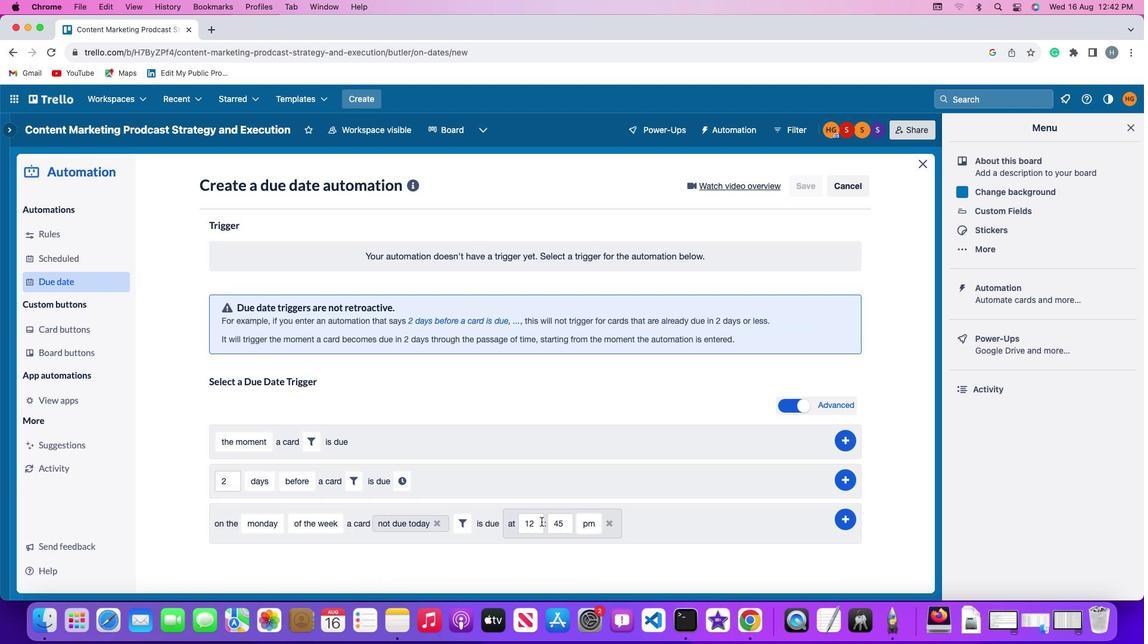 
Action: Mouse pressed left at (543, 523)
Screenshot: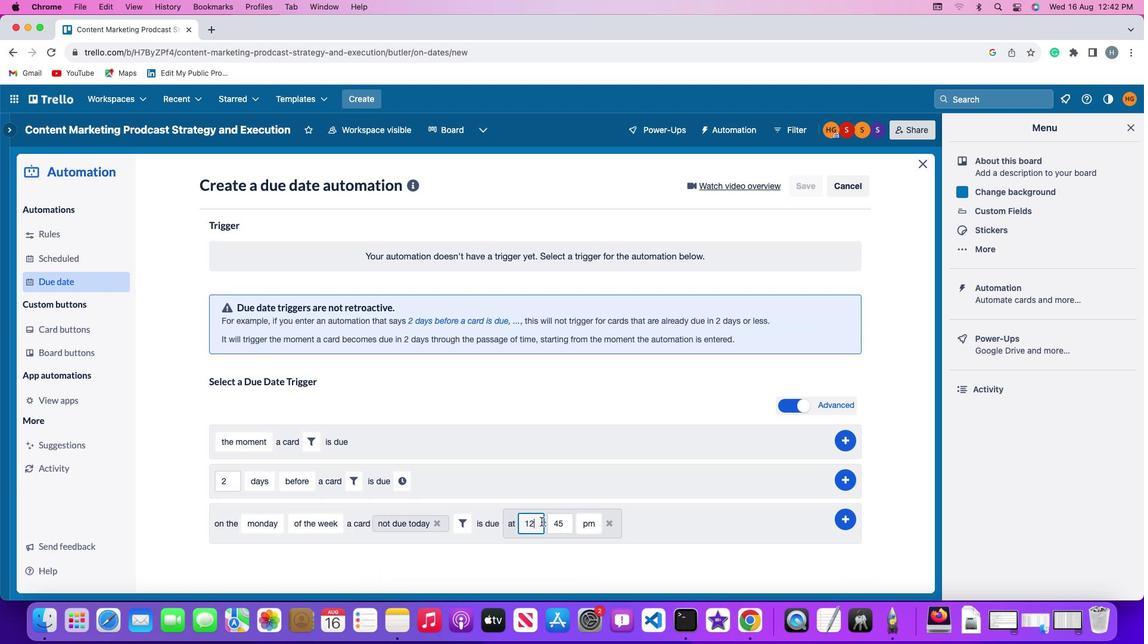 
Action: Key pressed Key.backspaceKey.backspace'1''1'
Screenshot: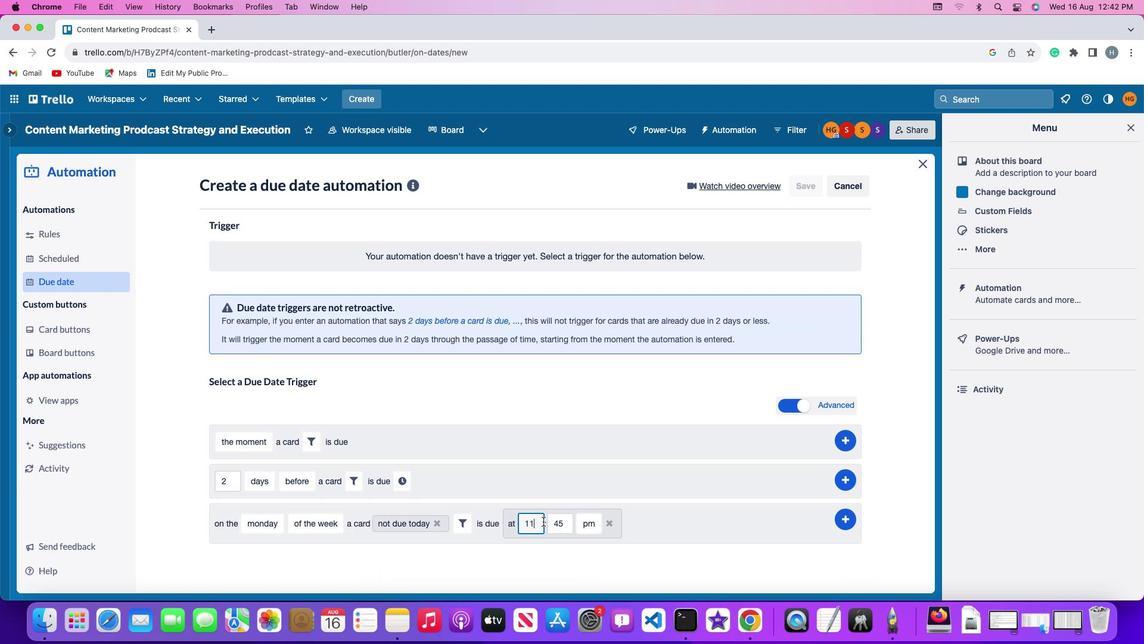 
Action: Mouse moved to (570, 524)
Screenshot: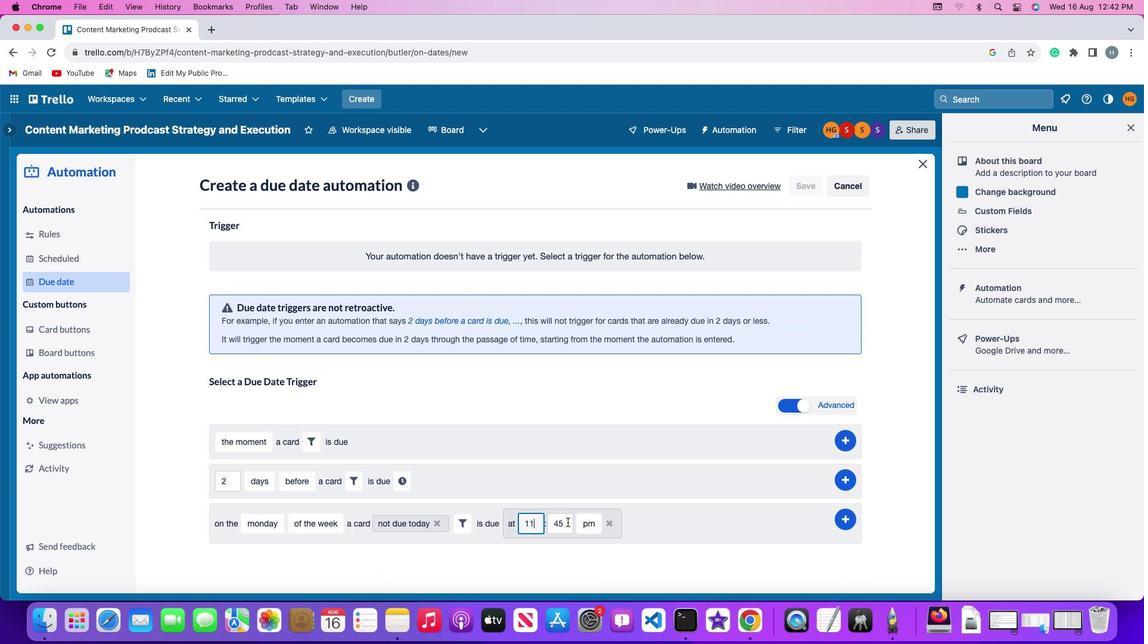 
Action: Mouse pressed left at (570, 524)
Screenshot: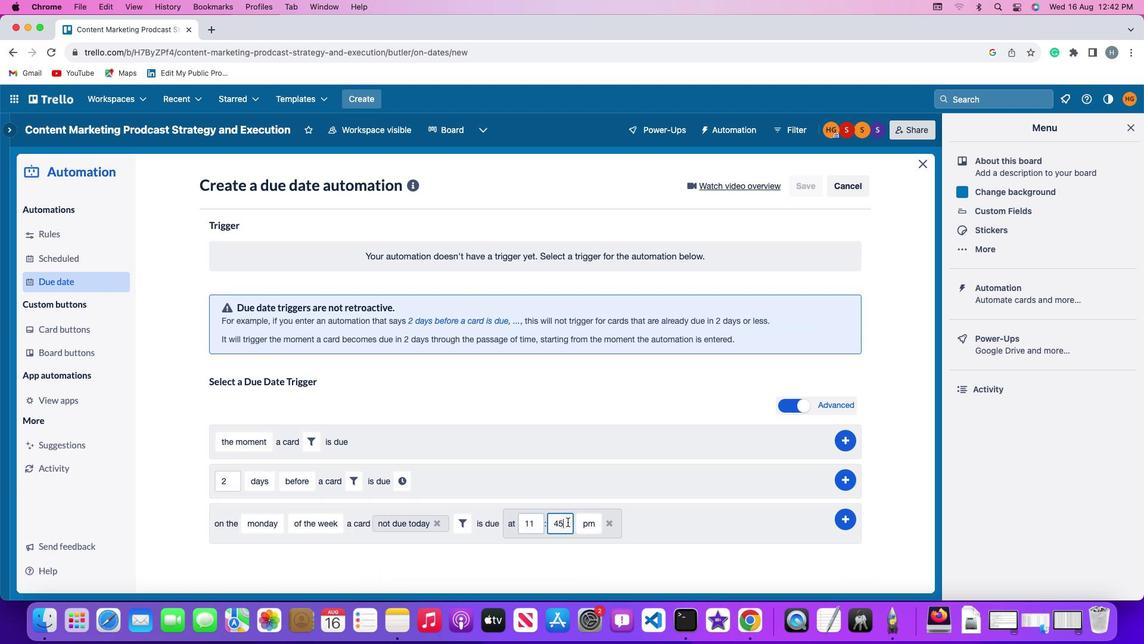 
Action: Key pressed Key.backspaceKey.backspace'0''0'
Screenshot: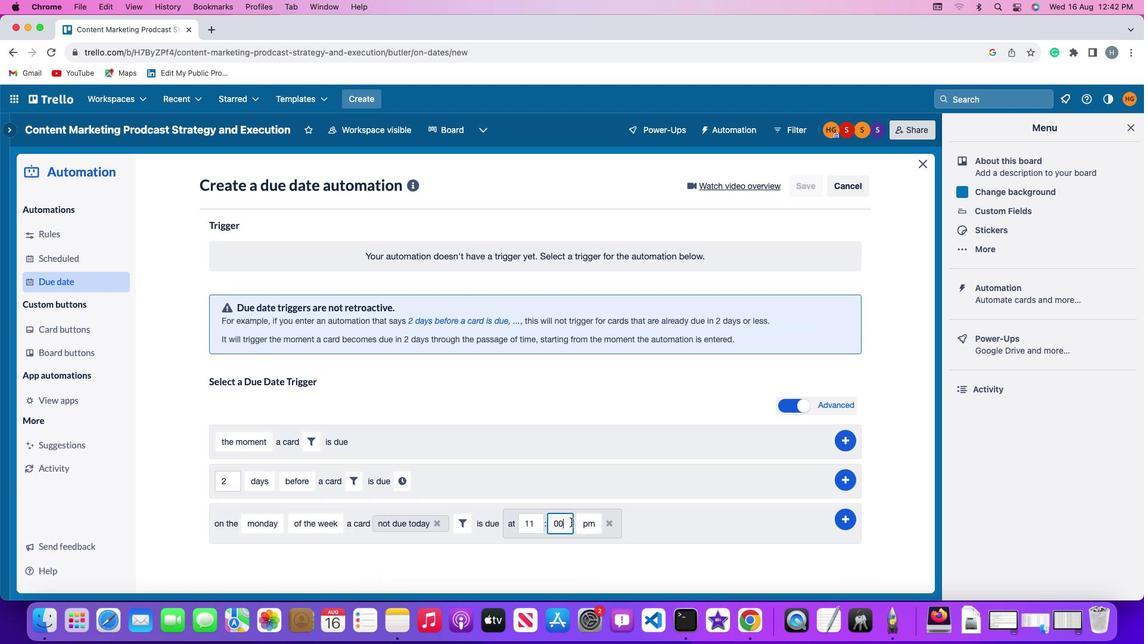 
Action: Mouse moved to (593, 524)
Screenshot: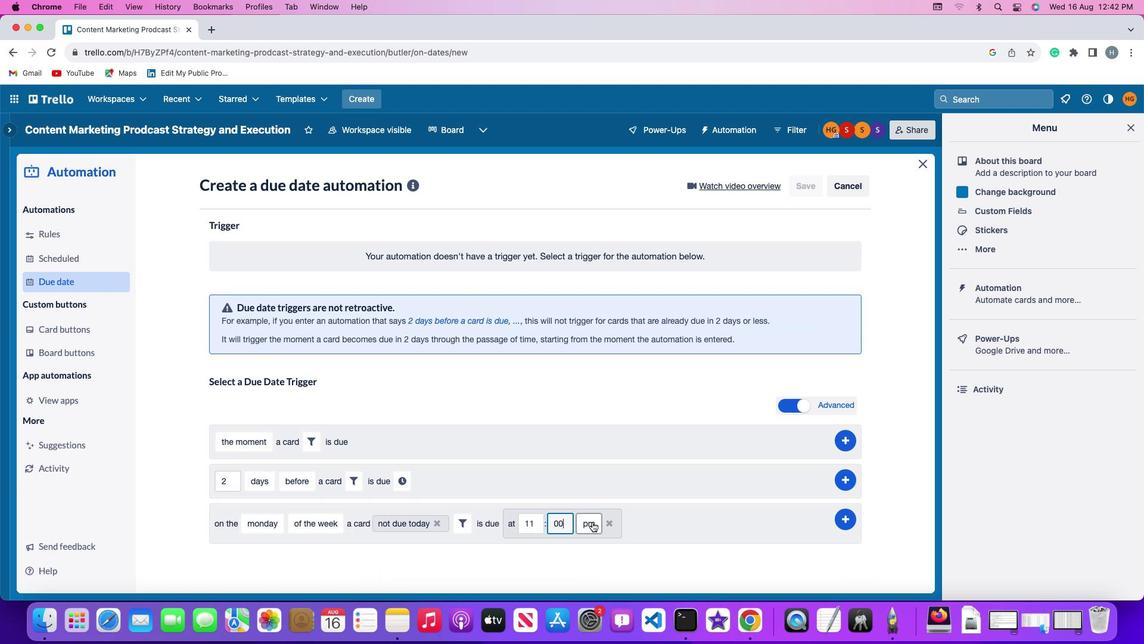 
Action: Mouse pressed left at (593, 524)
Screenshot: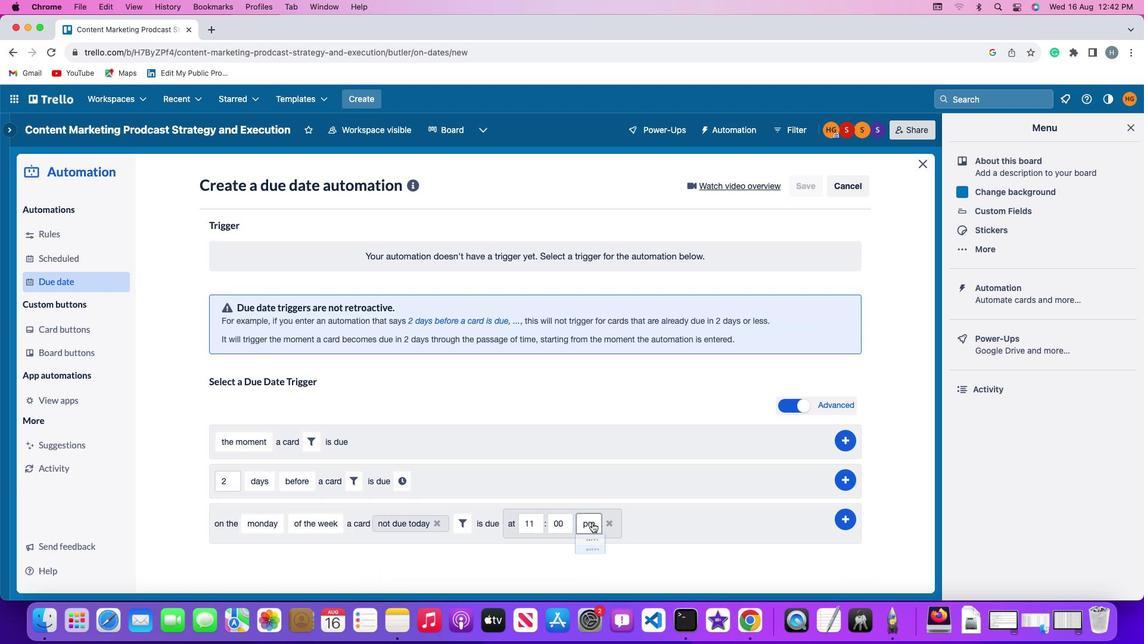 
Action: Mouse moved to (595, 542)
Screenshot: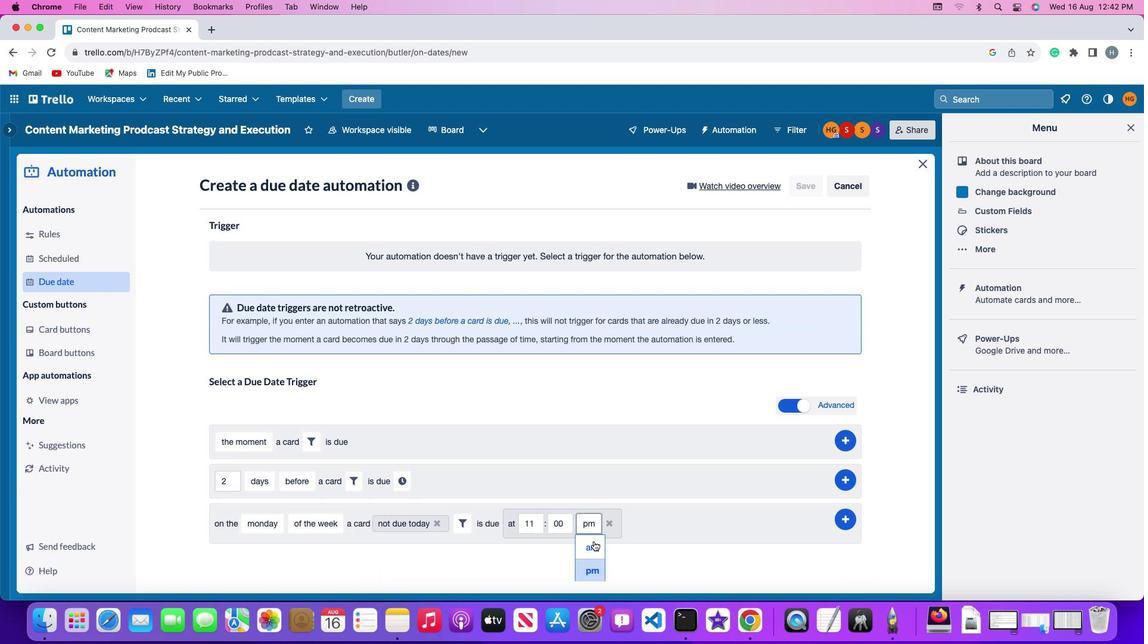 
Action: Mouse pressed left at (595, 542)
Screenshot: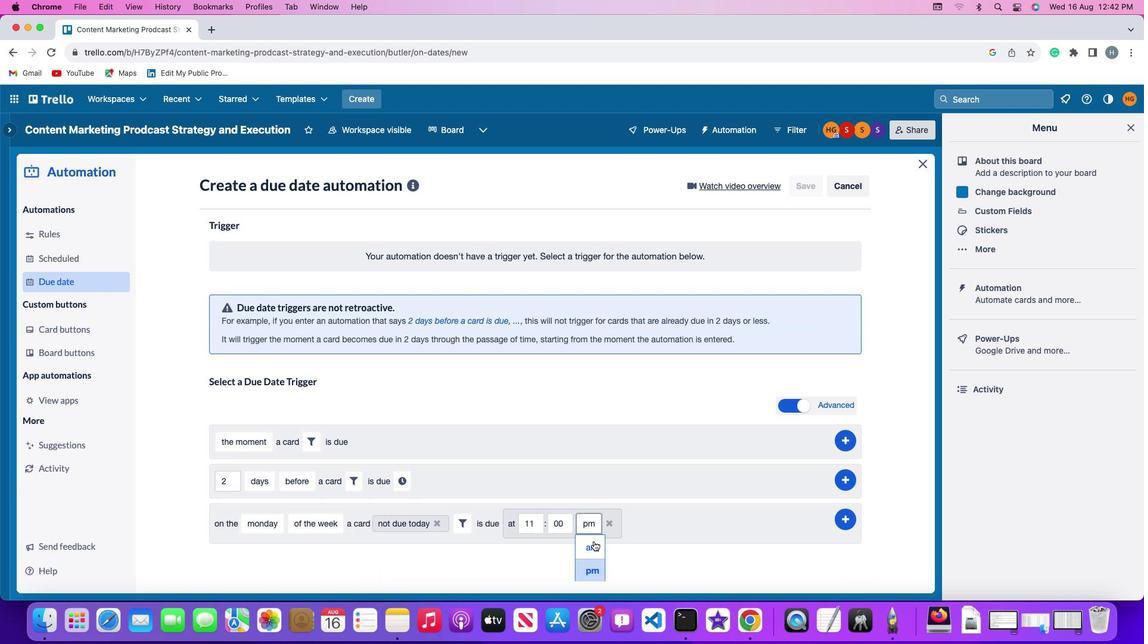 
Action: Mouse moved to (852, 518)
Screenshot: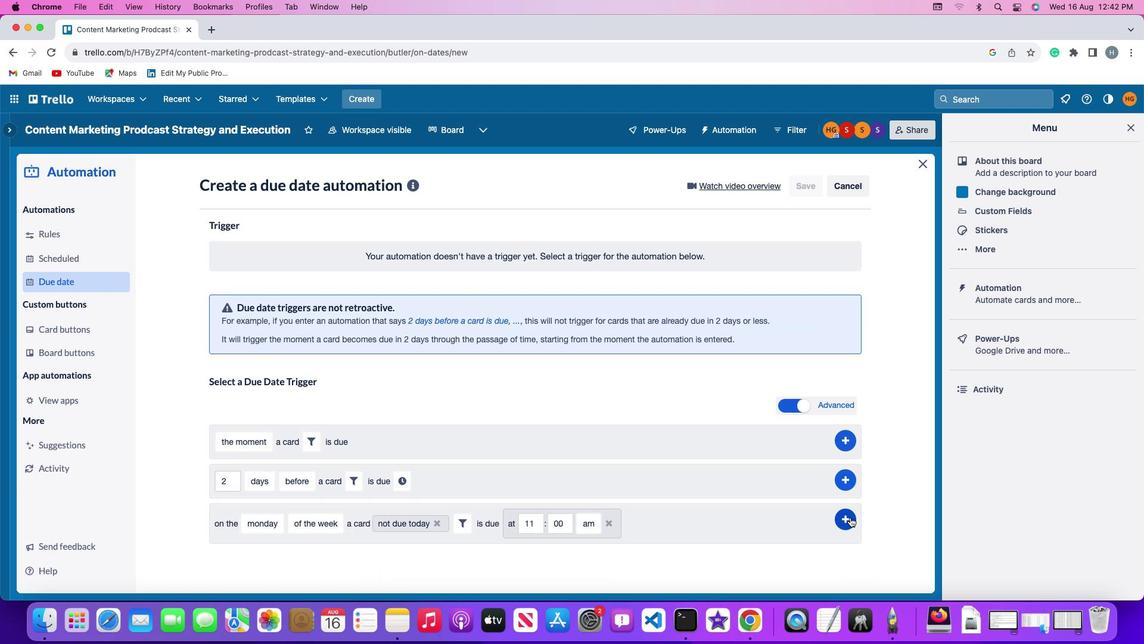 
Action: Mouse pressed left at (852, 518)
Screenshot: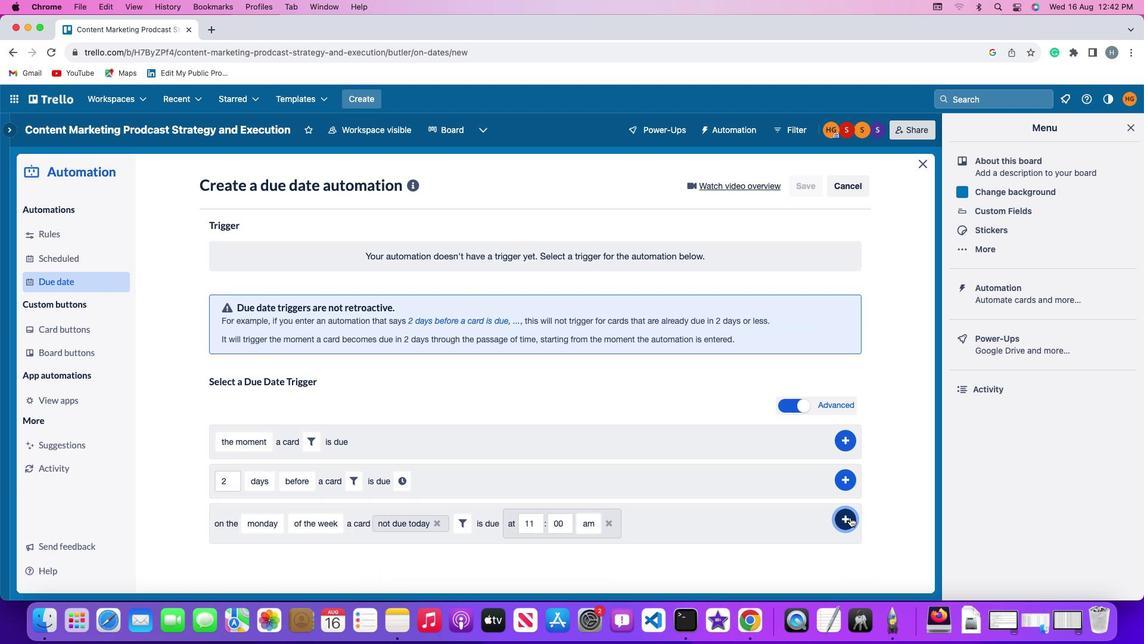 
Action: Mouse moved to (885, 420)
Screenshot: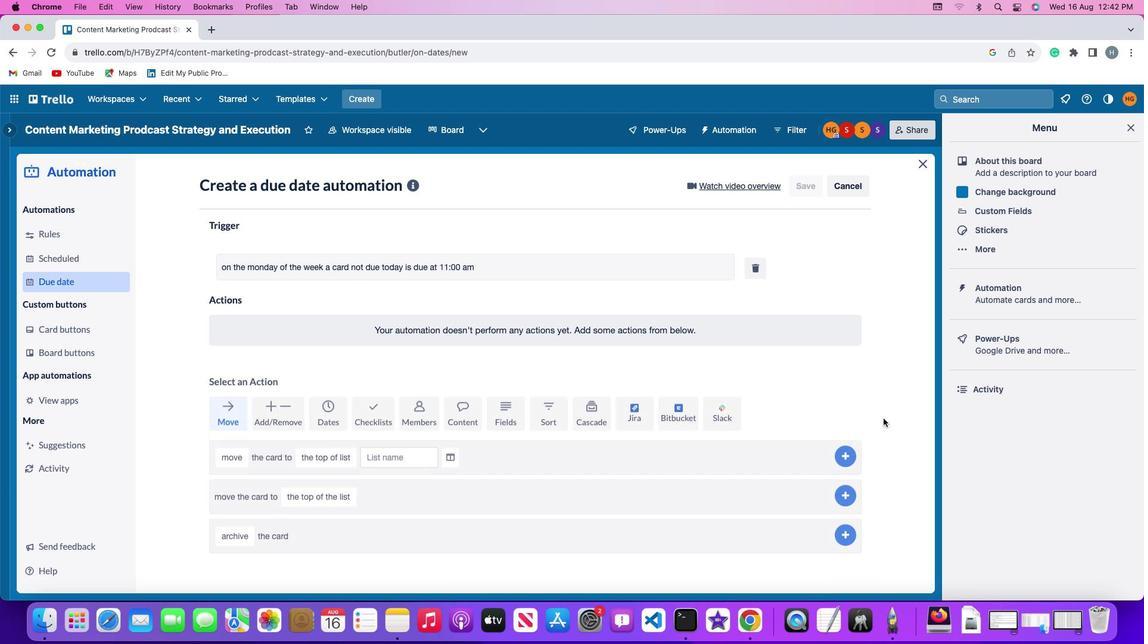 
